 Task: Look for space in Chapecó, Brazil from 7th July, 2023 to 15th July, 2023 for 6 adults in price range Rs.15000 to Rs.20000. Place can be entire place with 3 bedrooms having 3 beds and 3 bathrooms. Property type can be house, flat, guest house. Booking option can be shelf check-in. Required host language is Spanish.
Action: Mouse moved to (403, 49)
Screenshot: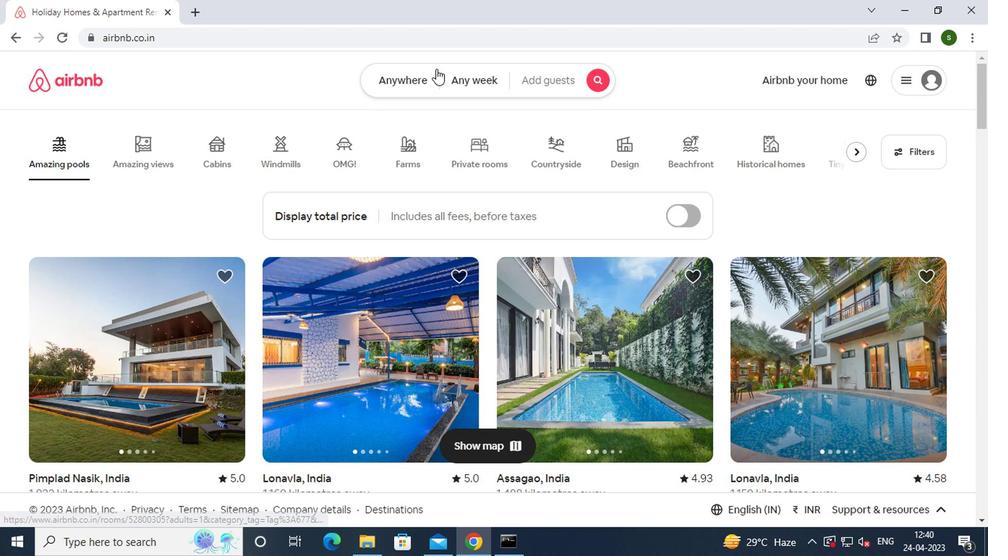 
Action: Mouse pressed left at (403, 49)
Screenshot: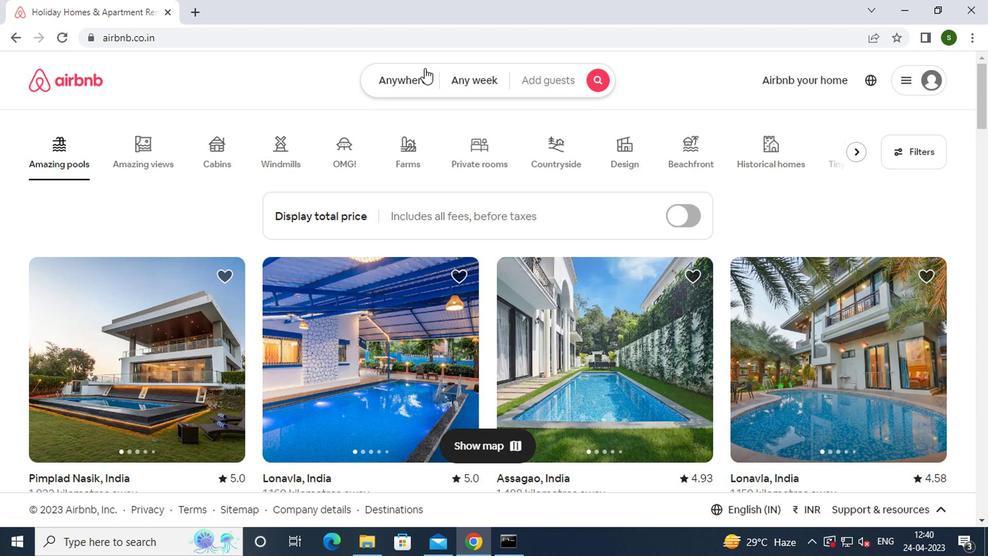 
Action: Mouse moved to (245, 118)
Screenshot: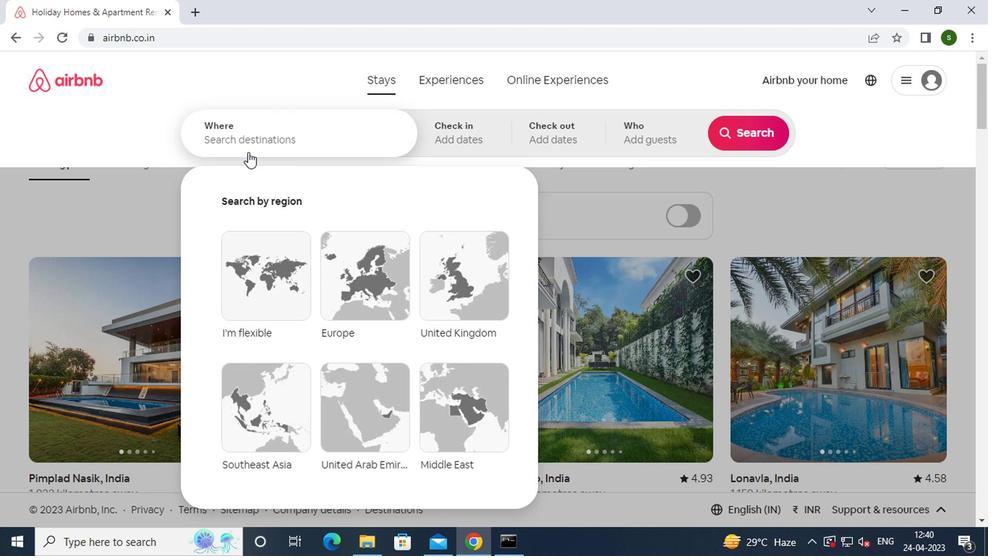 
Action: Mouse pressed left at (245, 118)
Screenshot: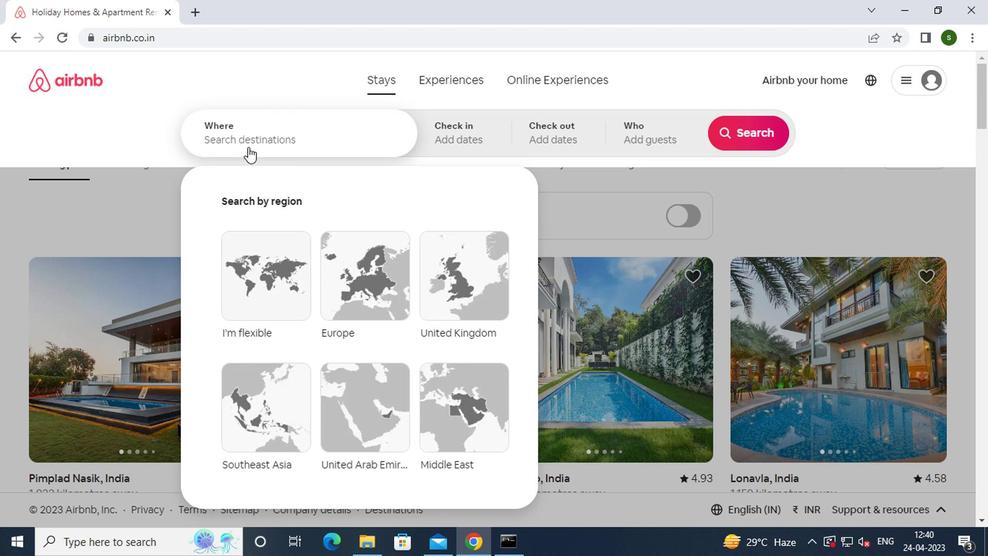 
Action: Key pressed c<Key.caps_lock>hapeco,<Key.space><Key.caps_lock>b<Key.caps_lock>razil<Key.enter>
Screenshot: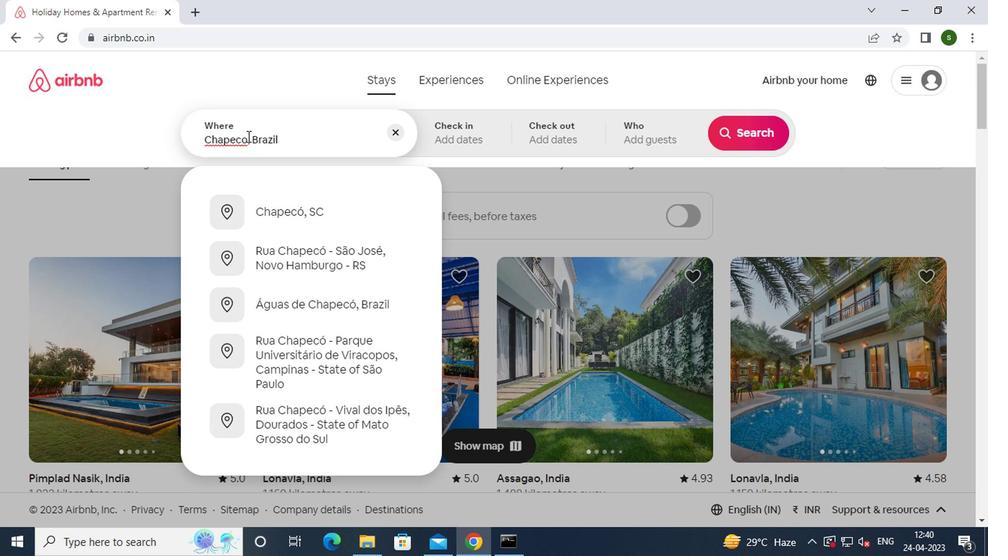 
Action: Mouse moved to (729, 243)
Screenshot: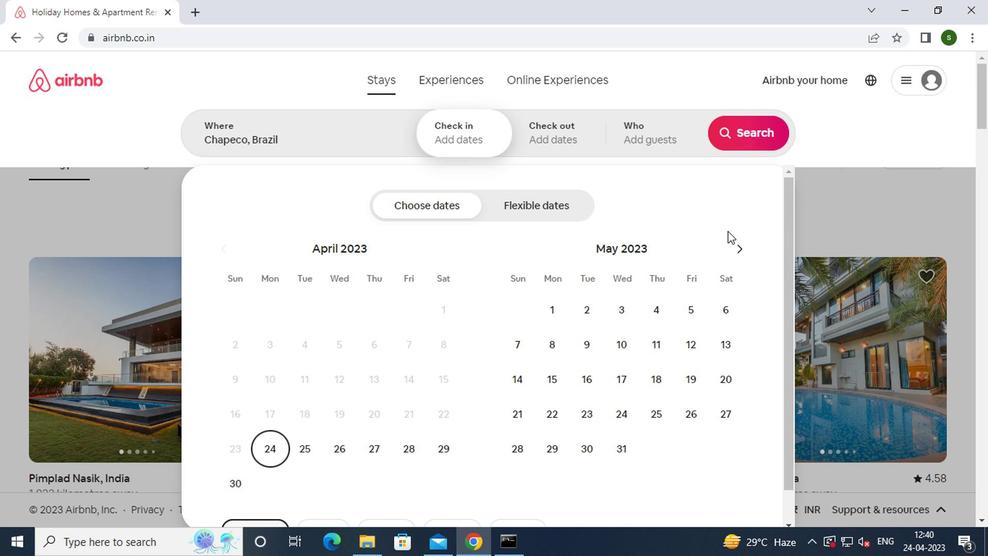 
Action: Mouse pressed left at (729, 243)
Screenshot: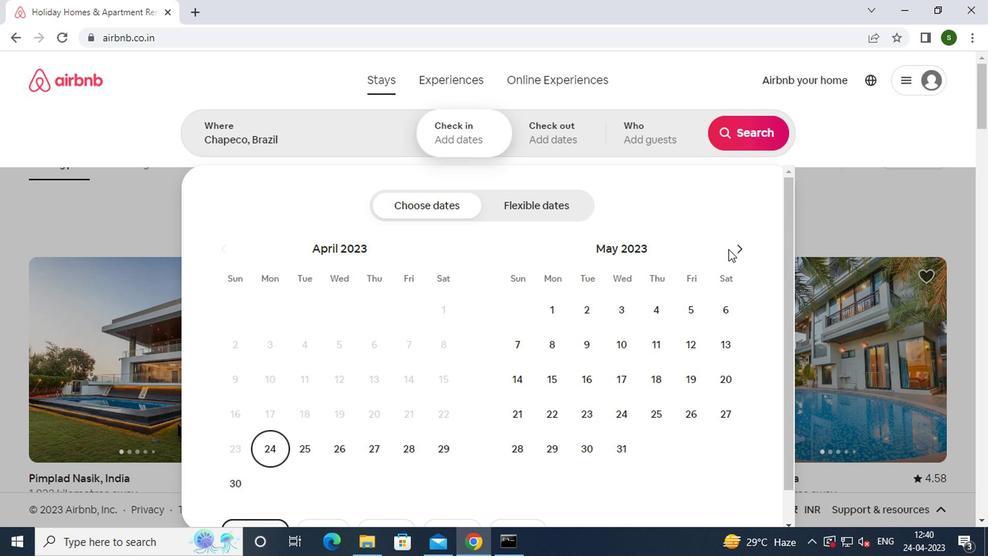 
Action: Mouse moved to (729, 246)
Screenshot: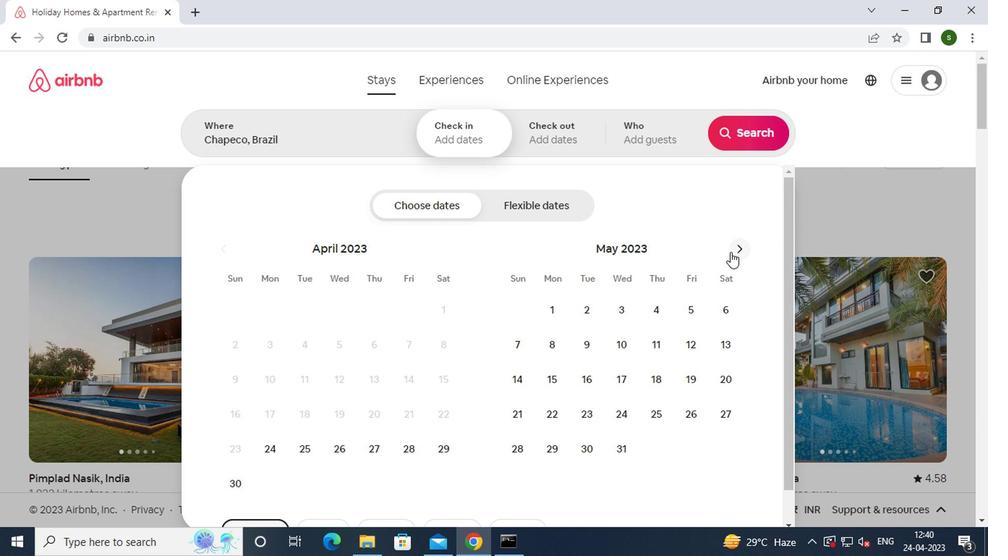 
Action: Mouse pressed left at (729, 246)
Screenshot: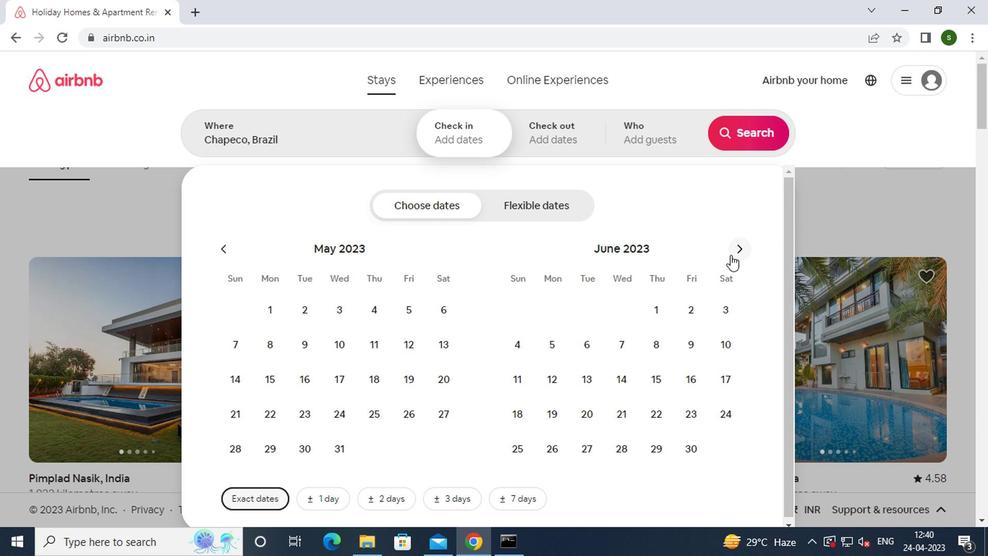 
Action: Mouse moved to (688, 343)
Screenshot: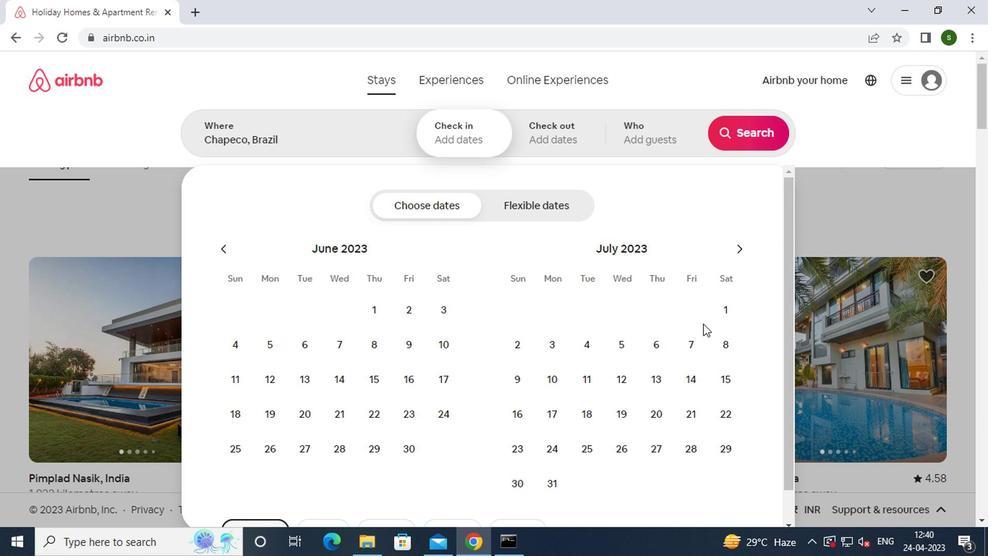
Action: Mouse pressed left at (688, 343)
Screenshot: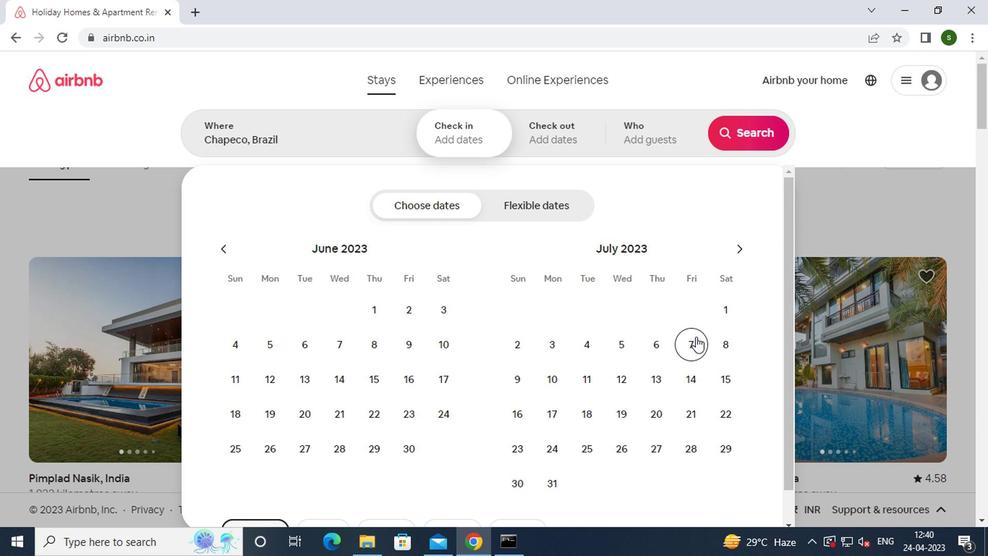 
Action: Mouse moved to (724, 389)
Screenshot: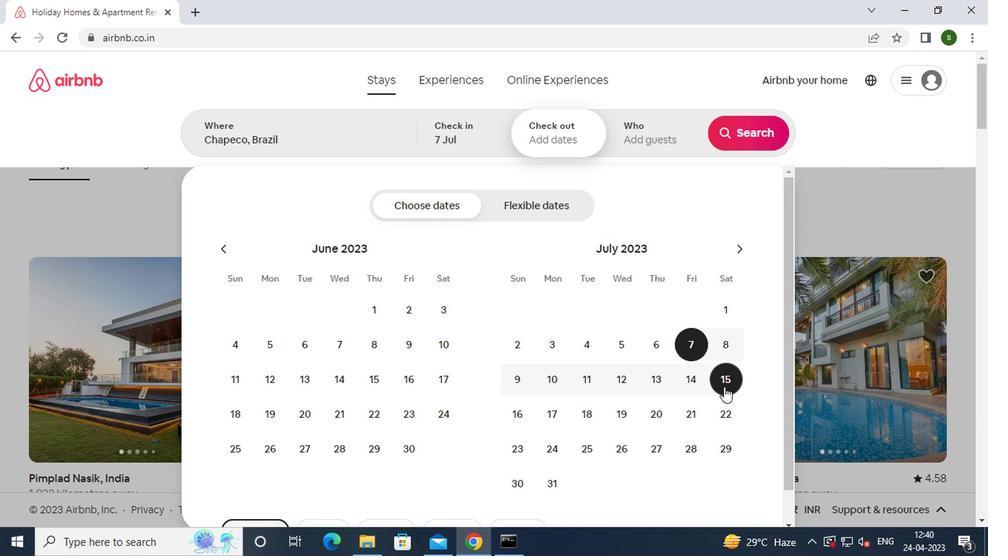 
Action: Mouse pressed left at (724, 389)
Screenshot: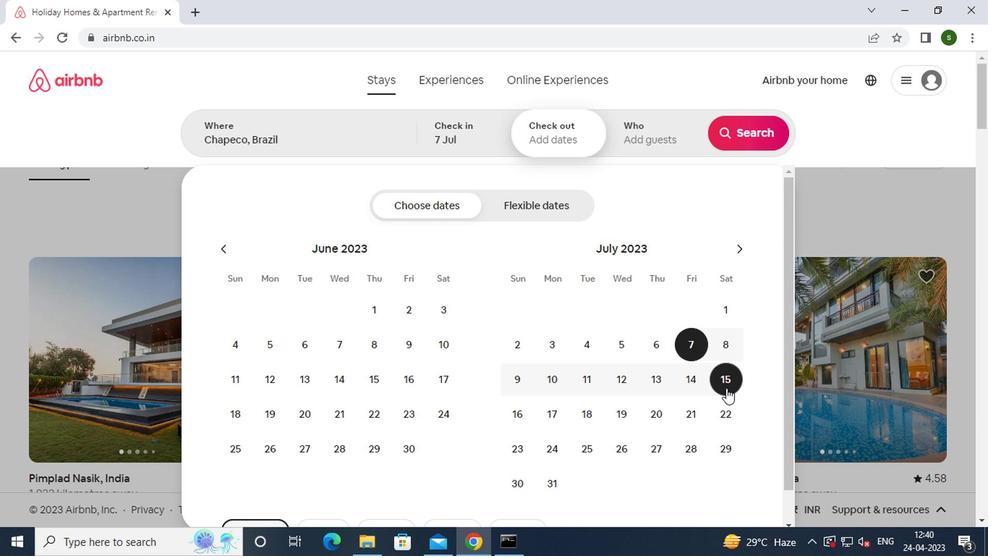 
Action: Mouse moved to (645, 116)
Screenshot: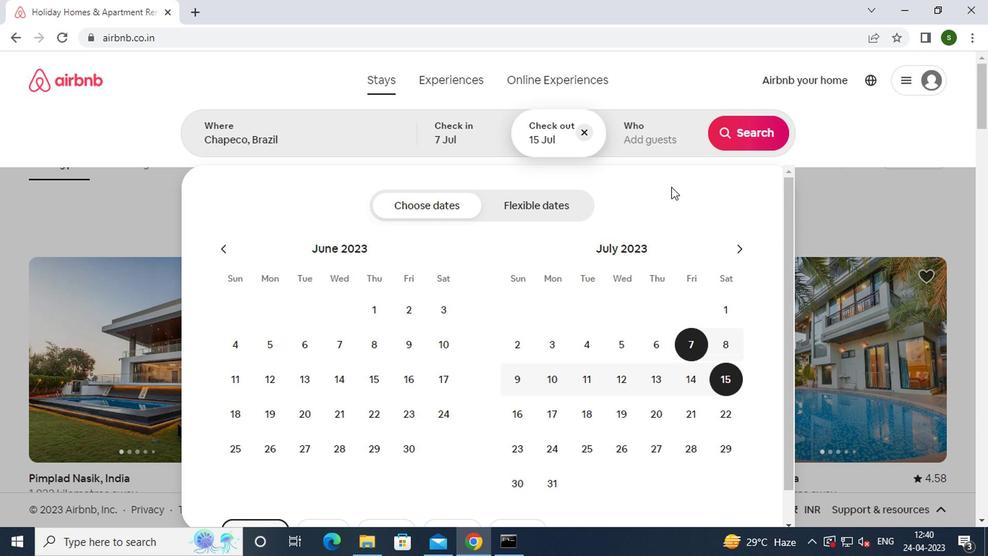 
Action: Mouse pressed left at (645, 116)
Screenshot: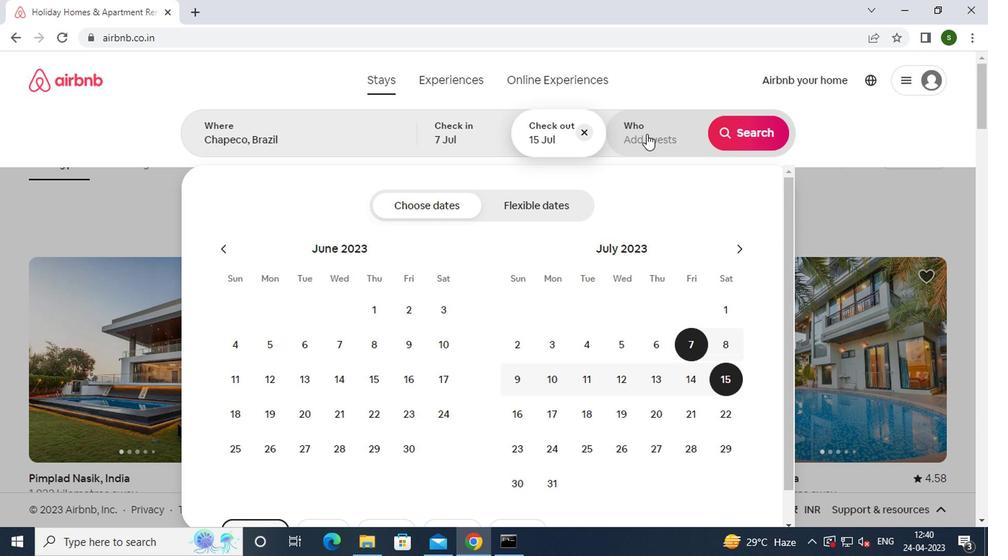 
Action: Mouse moved to (748, 190)
Screenshot: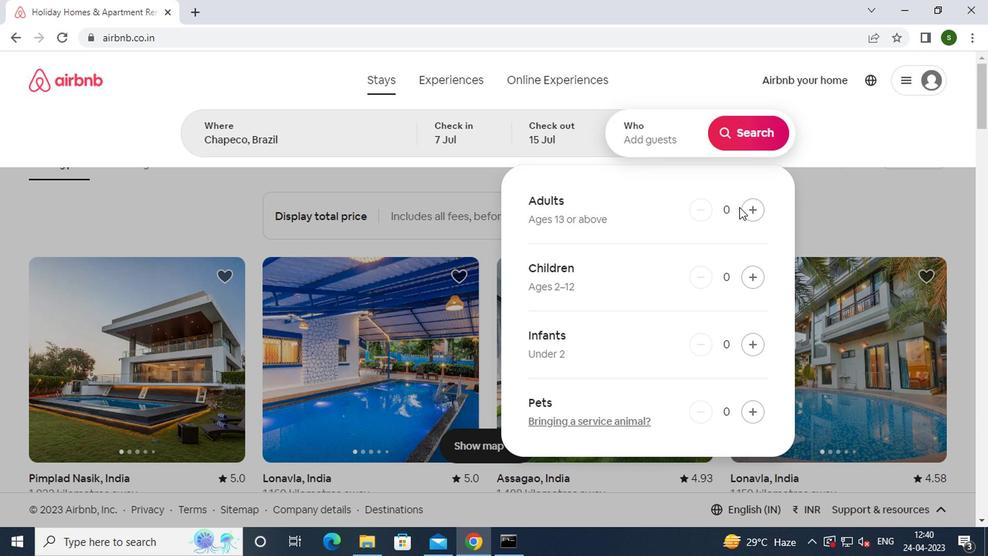 
Action: Mouse pressed left at (748, 190)
Screenshot: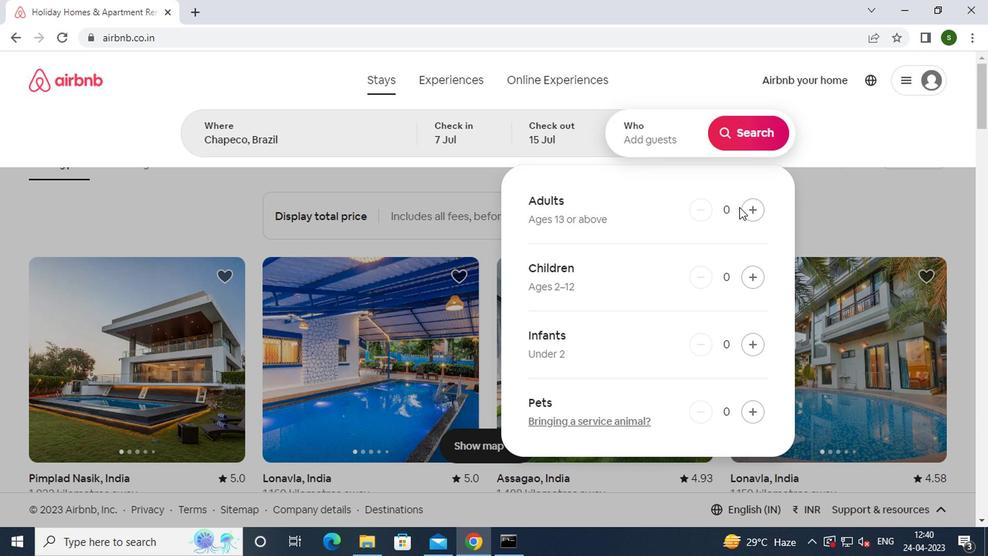 
Action: Mouse pressed left at (748, 190)
Screenshot: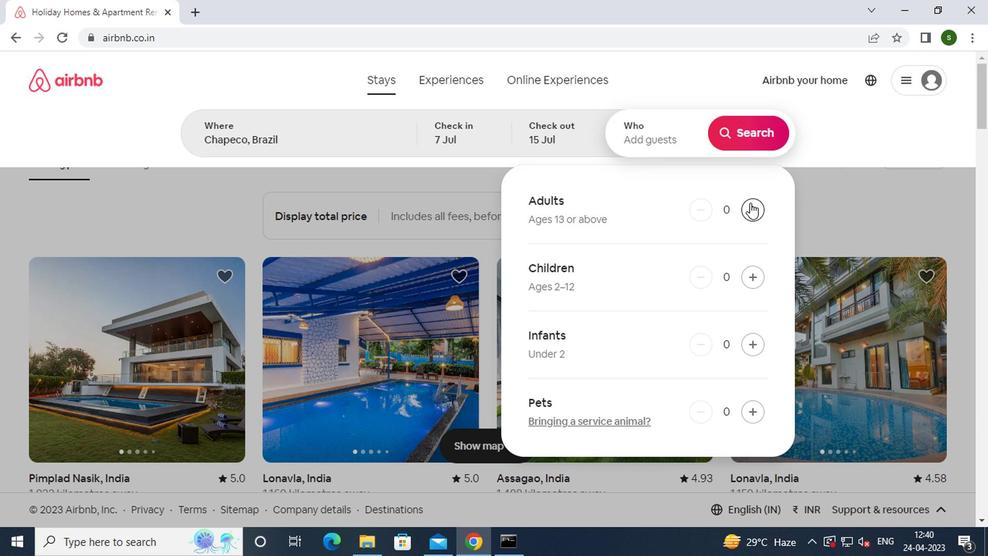 
Action: Mouse pressed left at (748, 190)
Screenshot: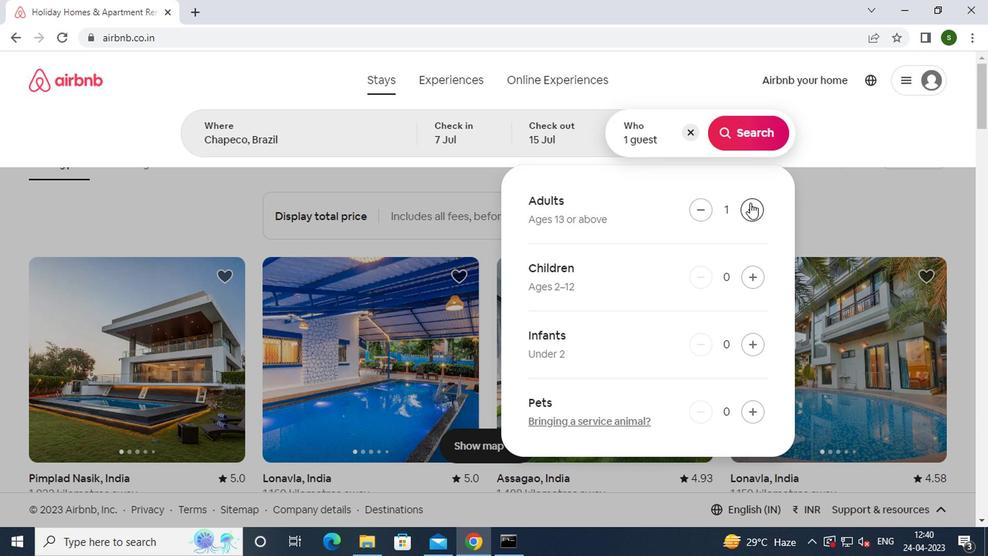
Action: Mouse pressed left at (748, 190)
Screenshot: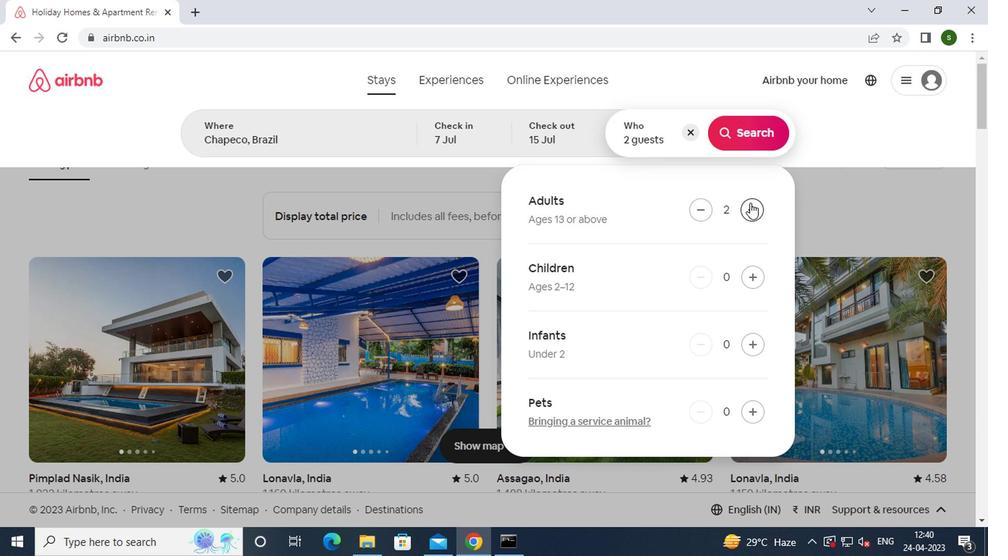 
Action: Mouse pressed left at (748, 190)
Screenshot: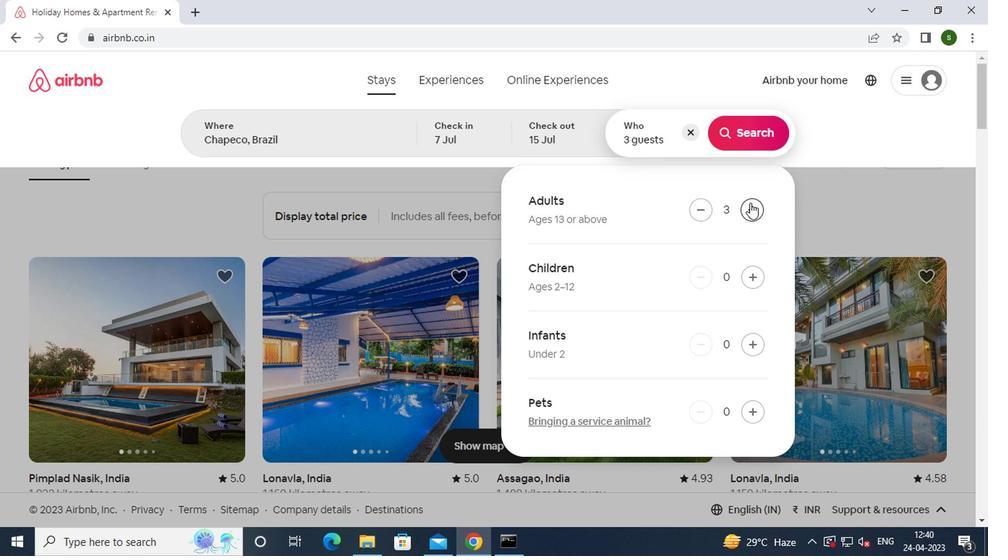 
Action: Mouse pressed left at (748, 190)
Screenshot: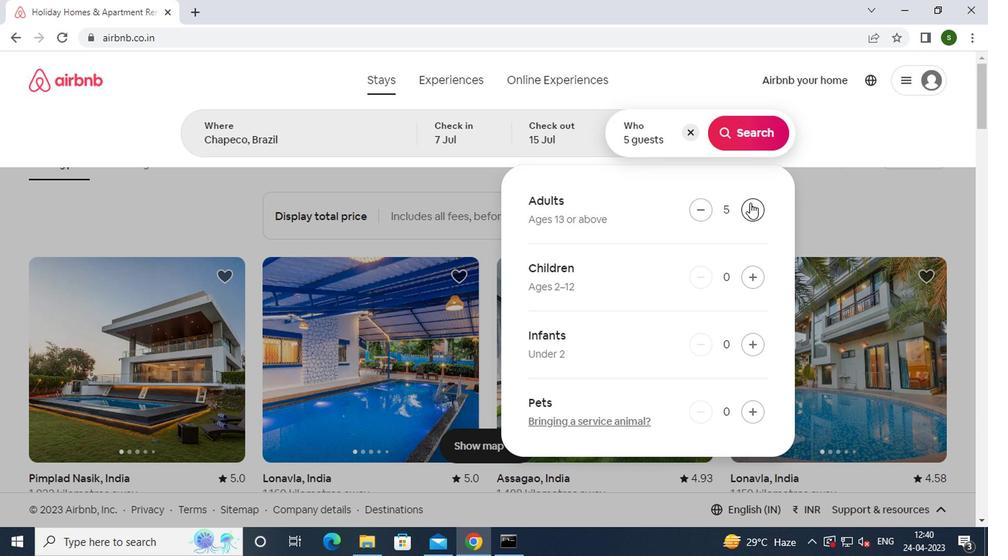 
Action: Mouse moved to (744, 117)
Screenshot: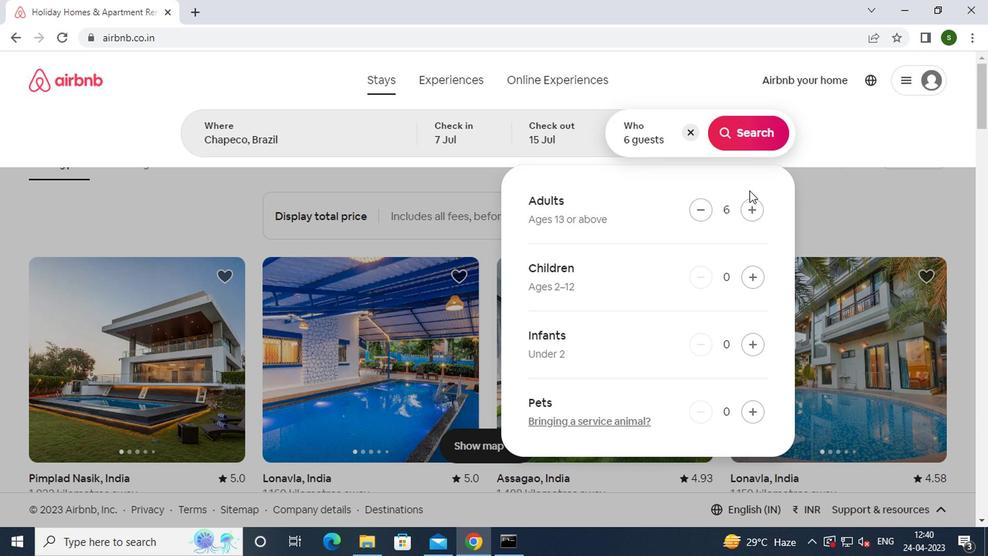 
Action: Mouse pressed left at (744, 117)
Screenshot: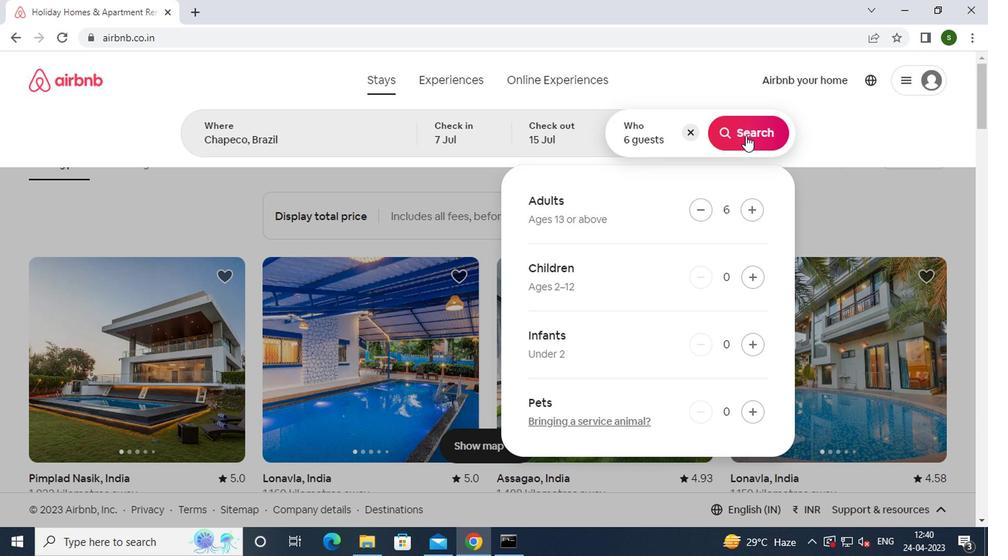 
Action: Mouse moved to (908, 110)
Screenshot: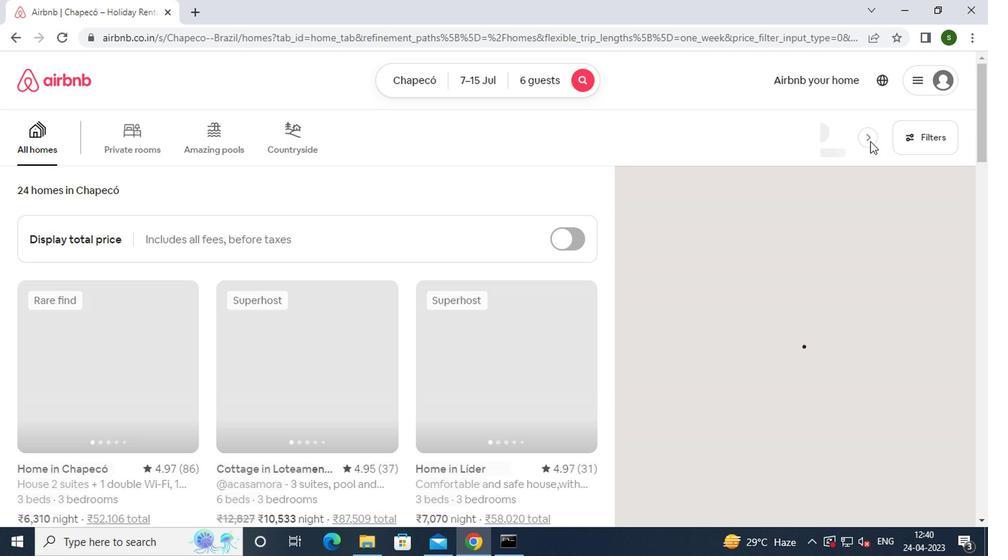 
Action: Mouse pressed left at (908, 110)
Screenshot: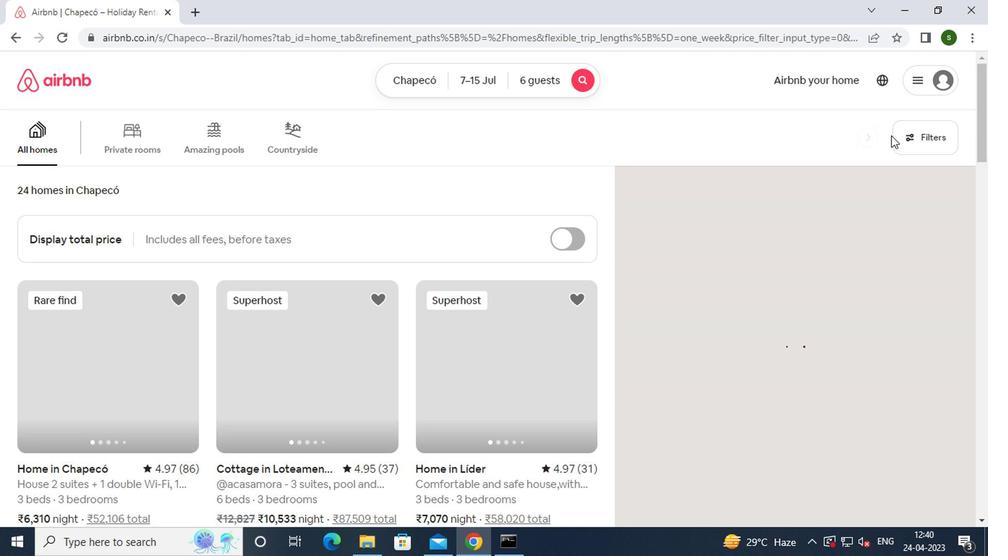 
Action: Mouse moved to (313, 310)
Screenshot: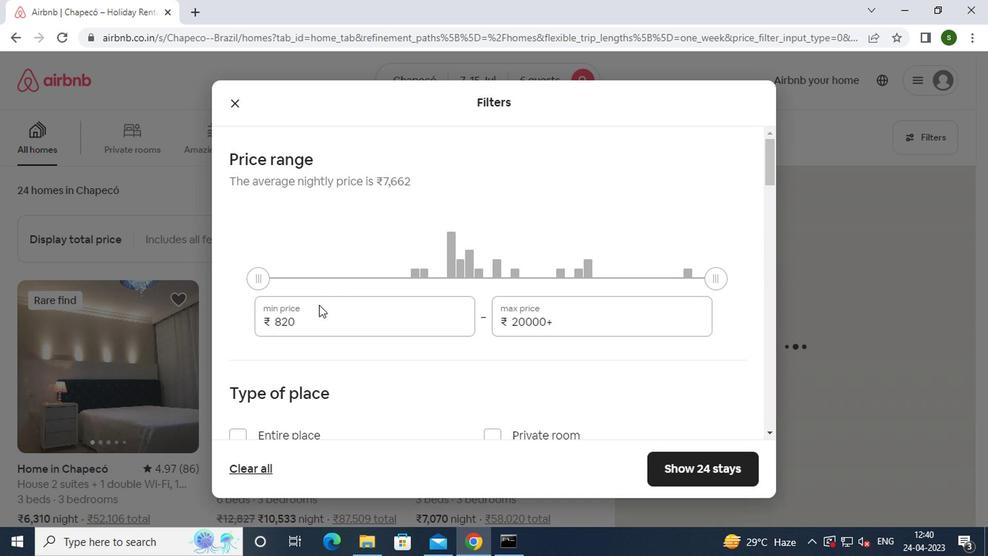 
Action: Mouse pressed left at (313, 310)
Screenshot: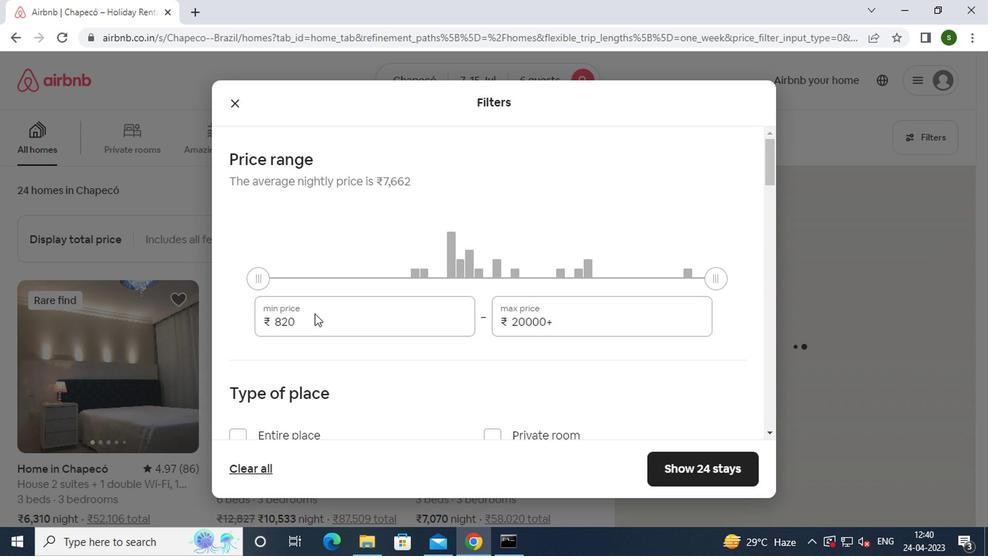 
Action: Key pressed <Key.backspace><Key.backspace><Key.backspace><Key.backspace><Key.backspace><Key.backspace><Key.backspace><Key.backspace>15000
Screenshot: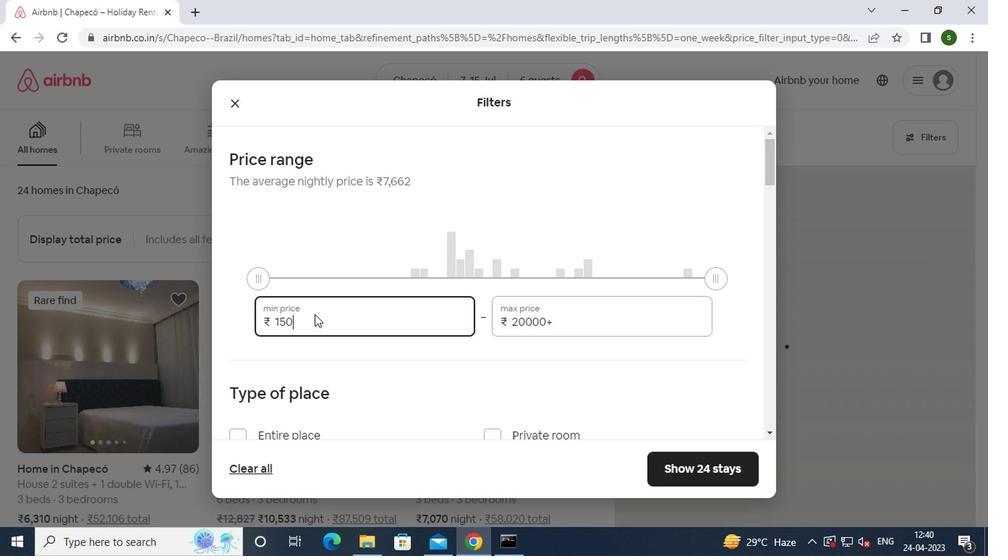 
Action: Mouse moved to (584, 316)
Screenshot: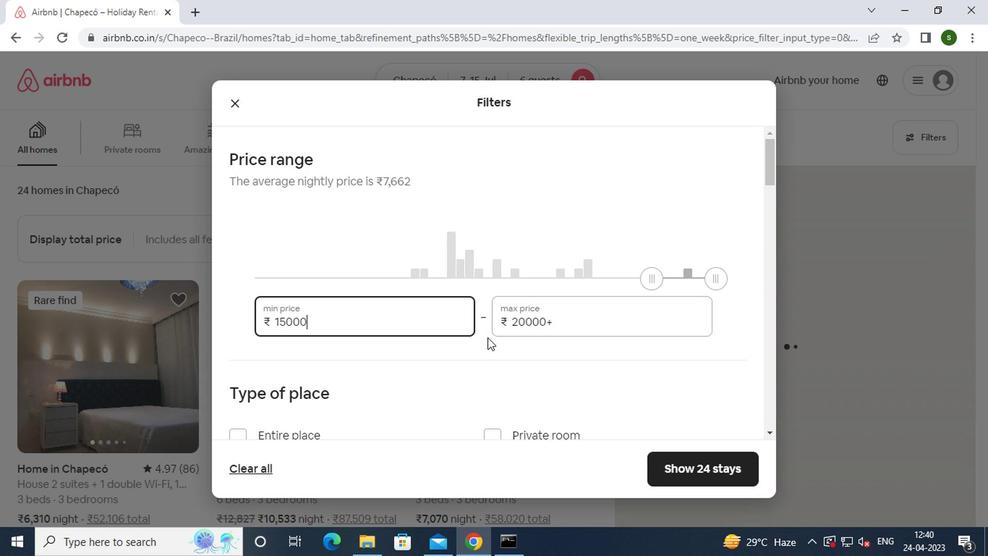 
Action: Mouse pressed left at (584, 316)
Screenshot: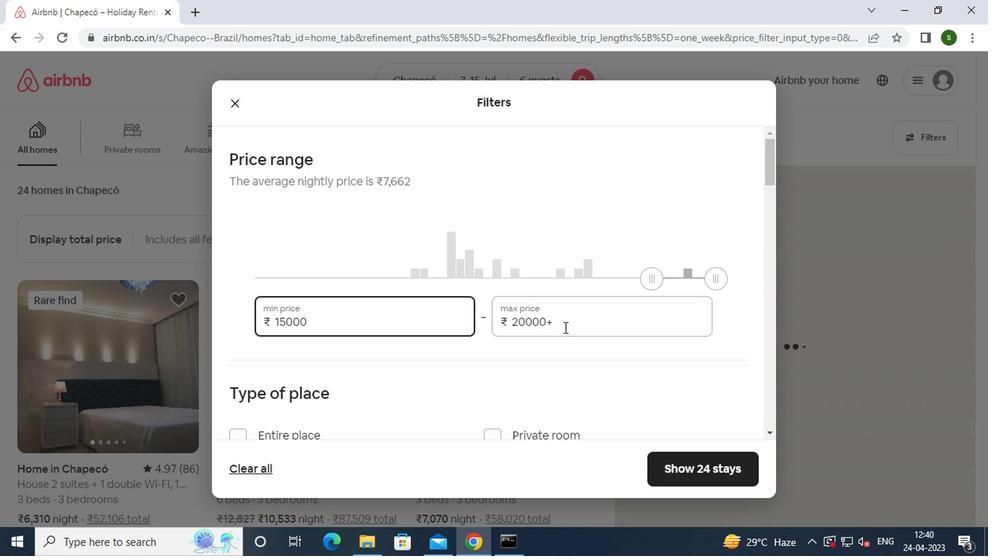
Action: Key pressed <Key.backspace><Key.backspace><Key.backspace><Key.backspace><Key.backspace><Key.backspace><Key.backspace><Key.backspace><Key.backspace><Key.backspace><Key.backspace><Key.backspace><Key.backspace>20000
Screenshot: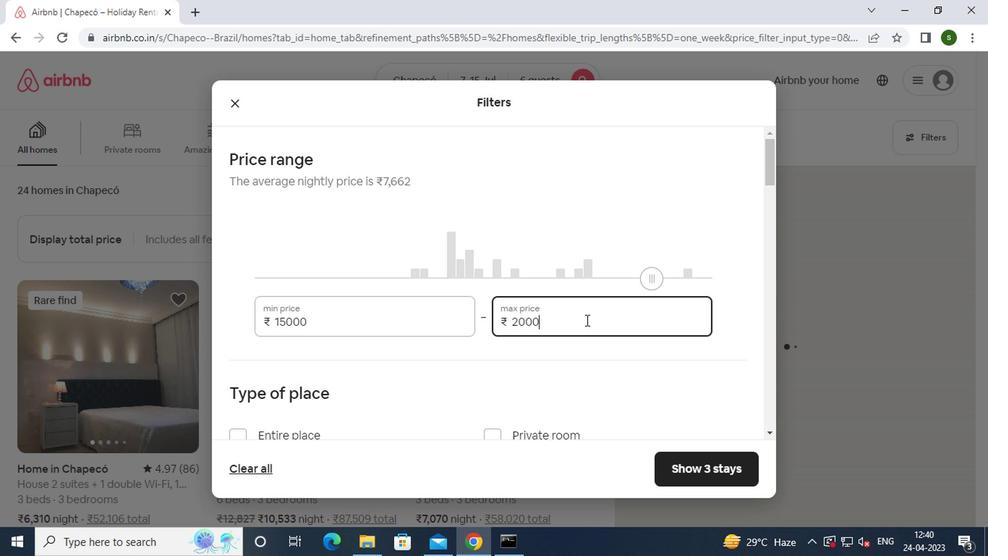 
Action: Mouse moved to (451, 367)
Screenshot: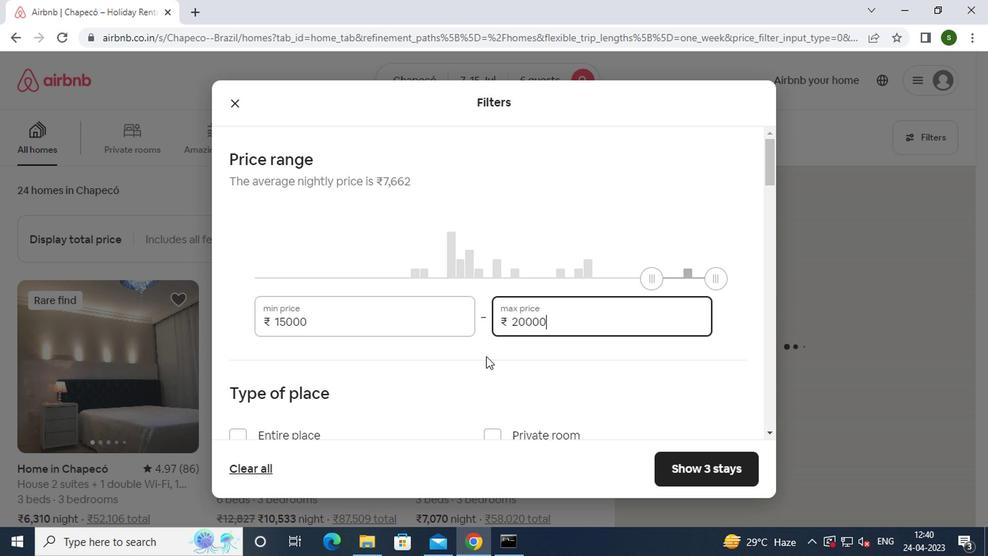 
Action: Mouse scrolled (451, 366) with delta (0, 0)
Screenshot: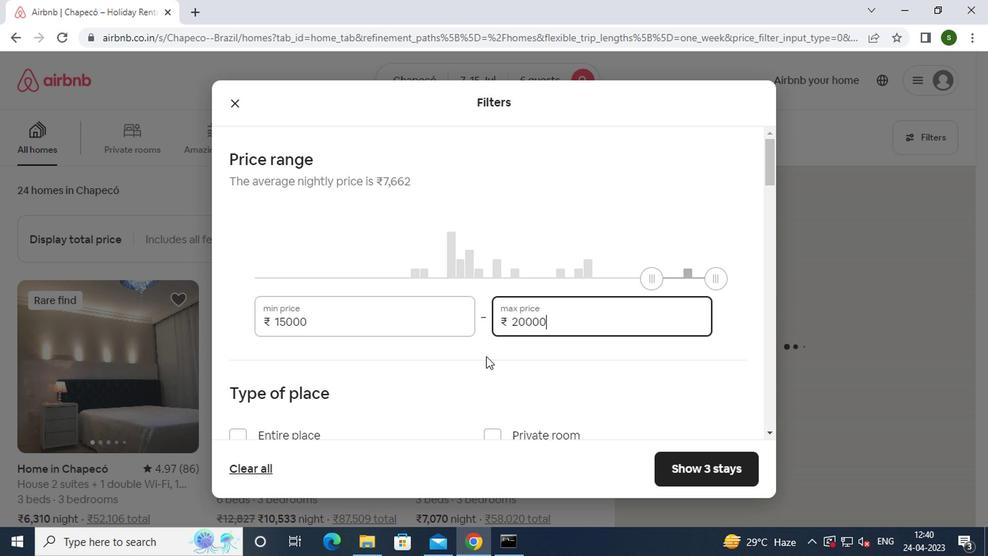 
Action: Mouse scrolled (451, 366) with delta (0, 0)
Screenshot: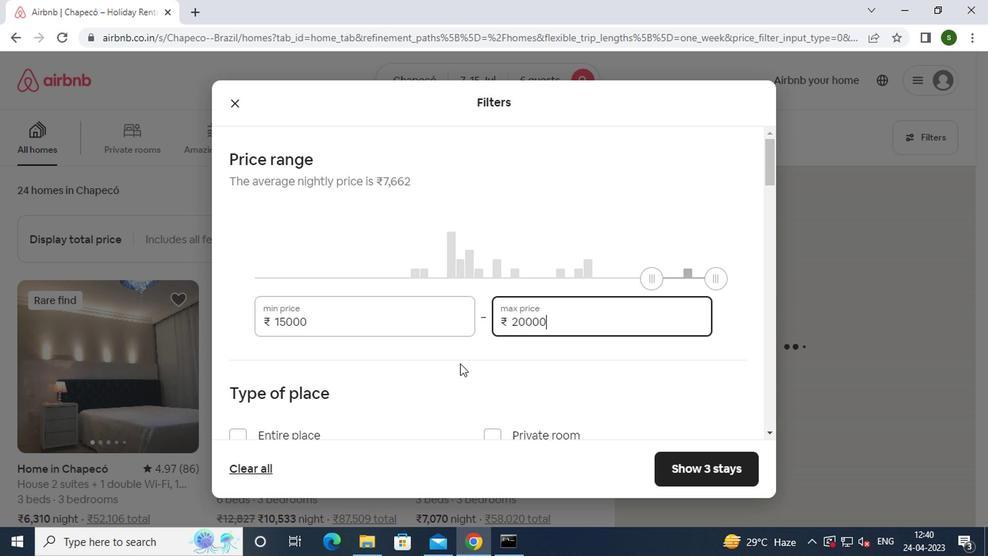 
Action: Mouse moved to (277, 289)
Screenshot: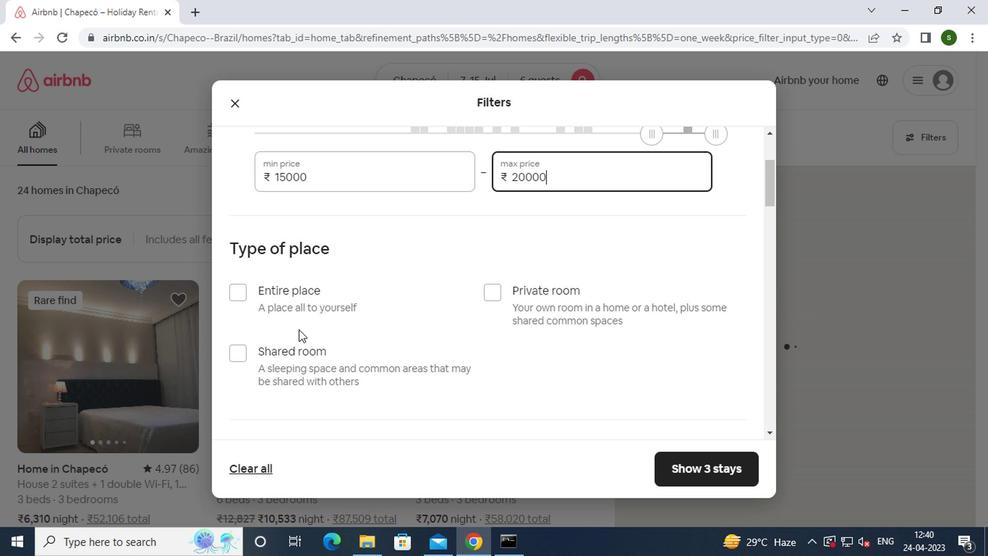 
Action: Mouse pressed left at (277, 289)
Screenshot: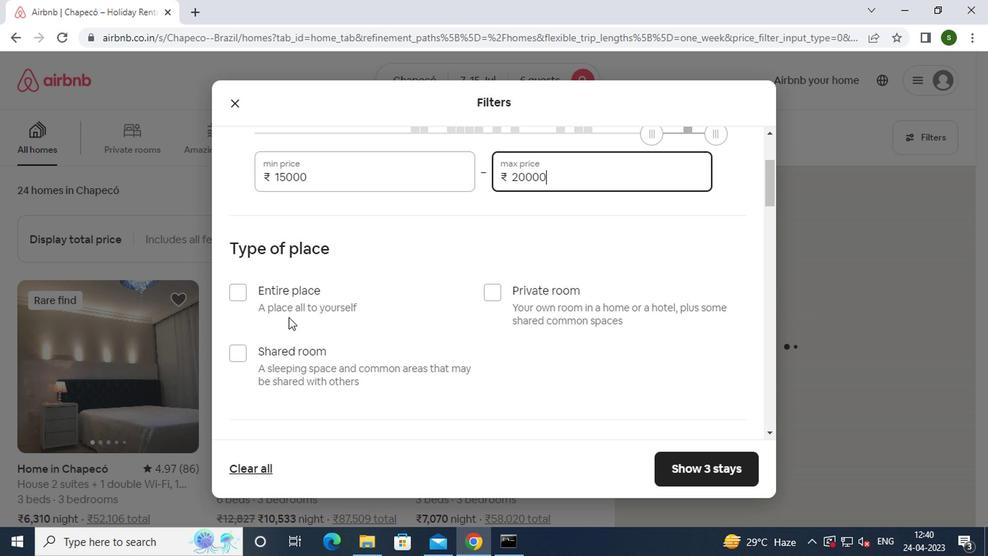 
Action: Mouse moved to (384, 316)
Screenshot: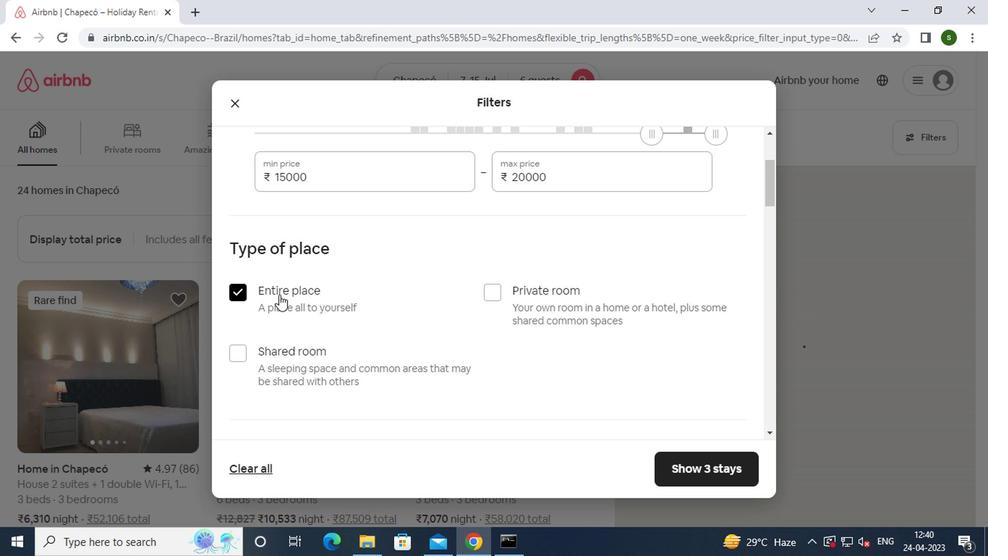
Action: Mouse scrolled (384, 315) with delta (0, -1)
Screenshot: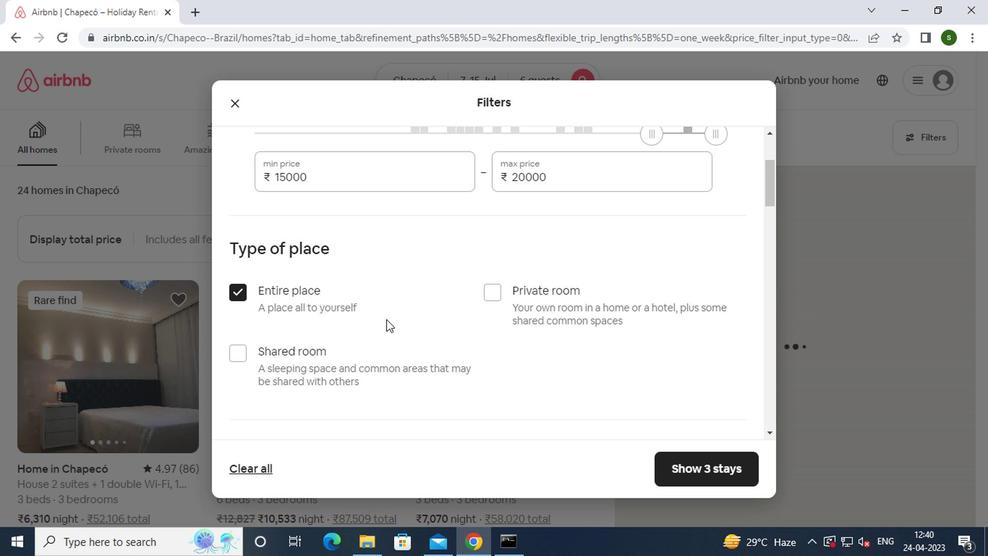 
Action: Mouse scrolled (384, 315) with delta (0, -1)
Screenshot: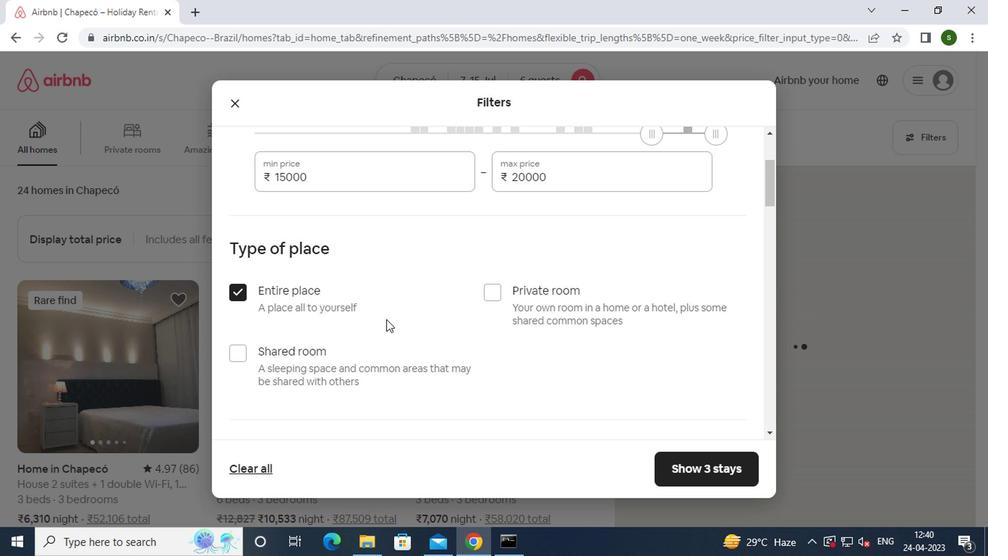 
Action: Mouse scrolled (384, 315) with delta (0, -1)
Screenshot: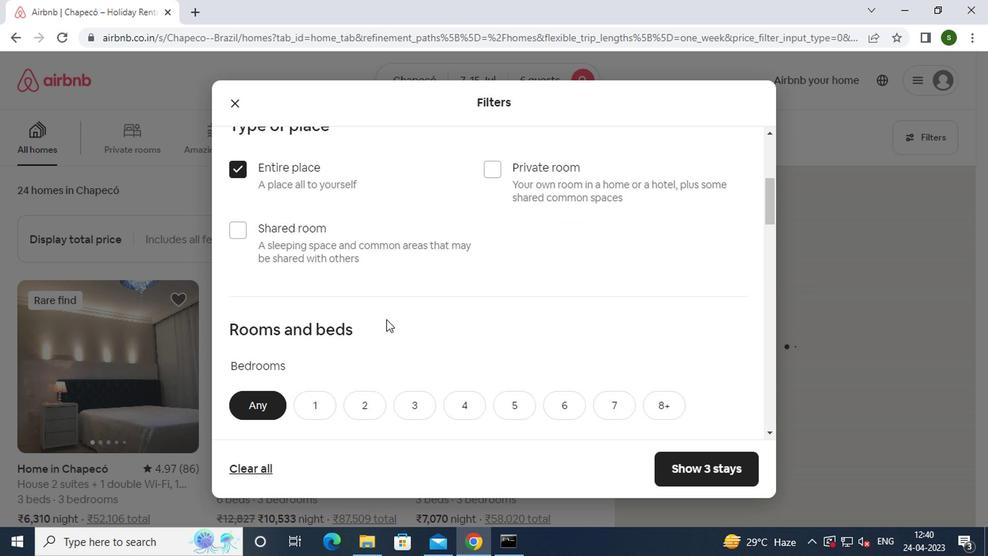 
Action: Mouse moved to (412, 316)
Screenshot: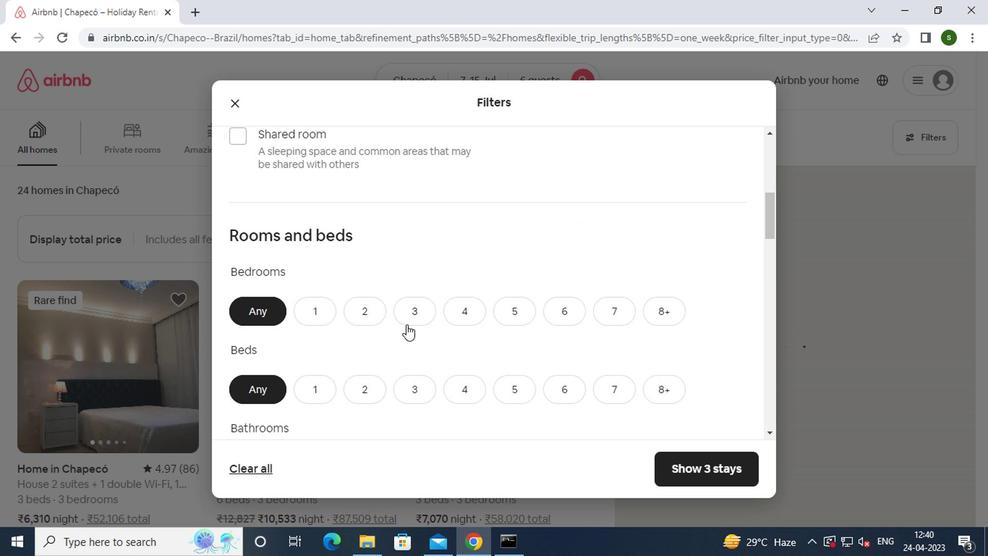 
Action: Mouse pressed left at (412, 316)
Screenshot: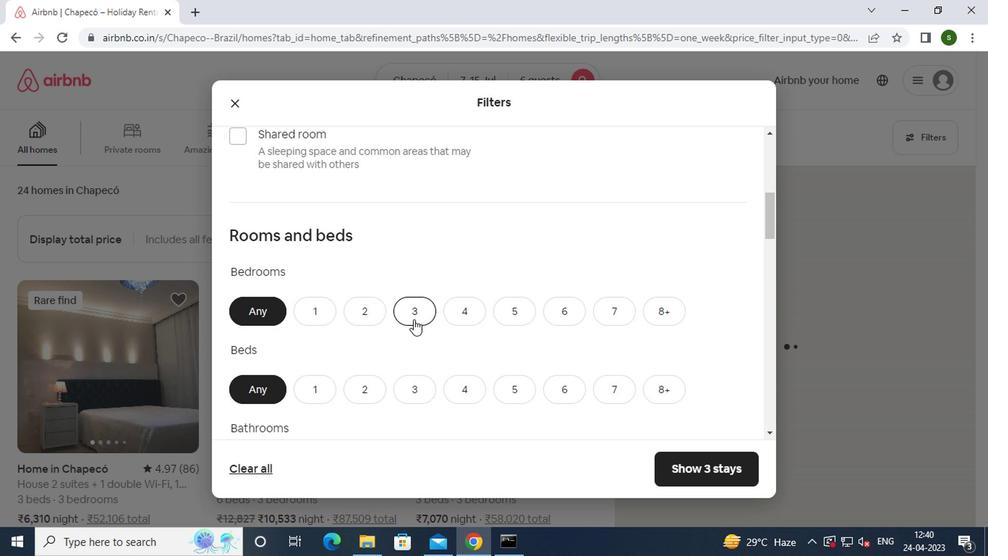 
Action: Mouse moved to (408, 387)
Screenshot: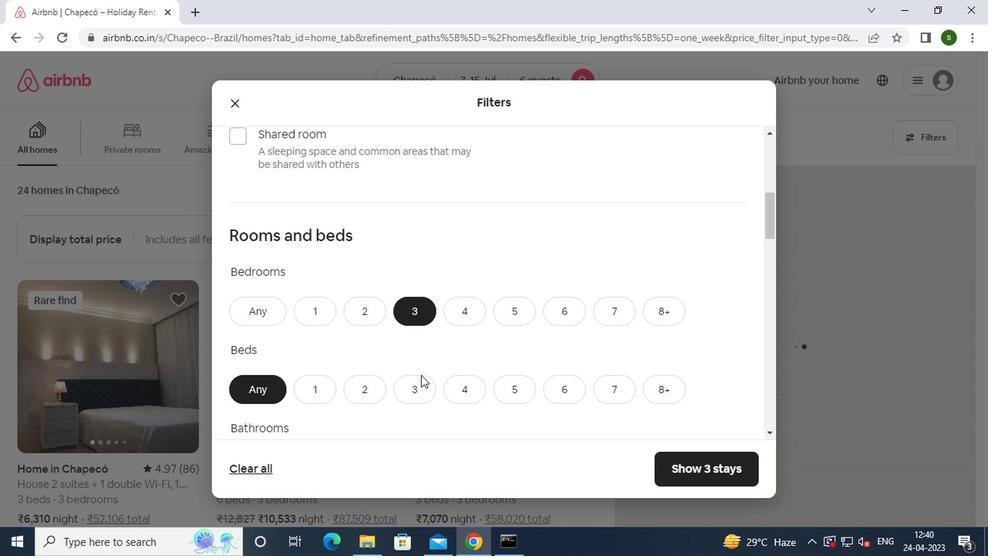 
Action: Mouse pressed left at (408, 387)
Screenshot: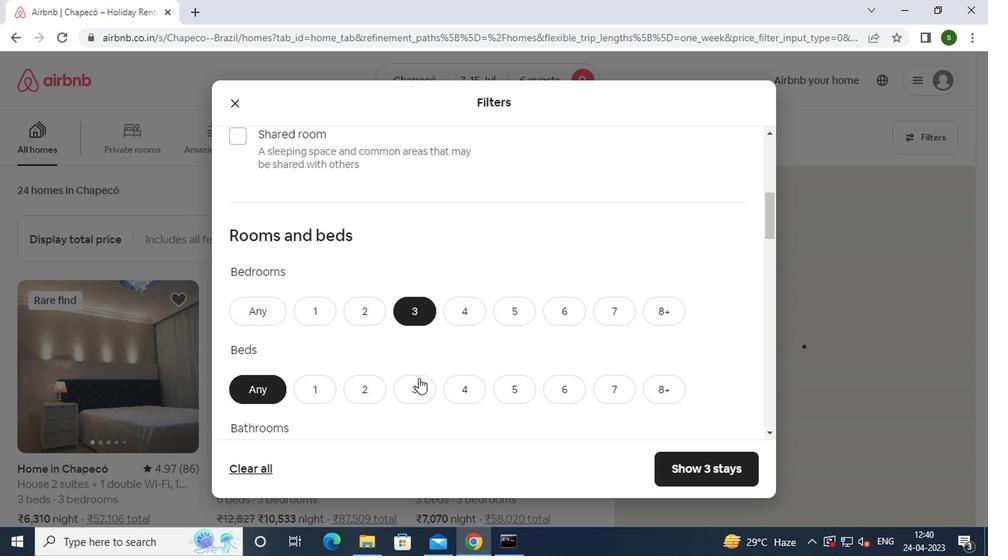 
Action: Mouse moved to (410, 375)
Screenshot: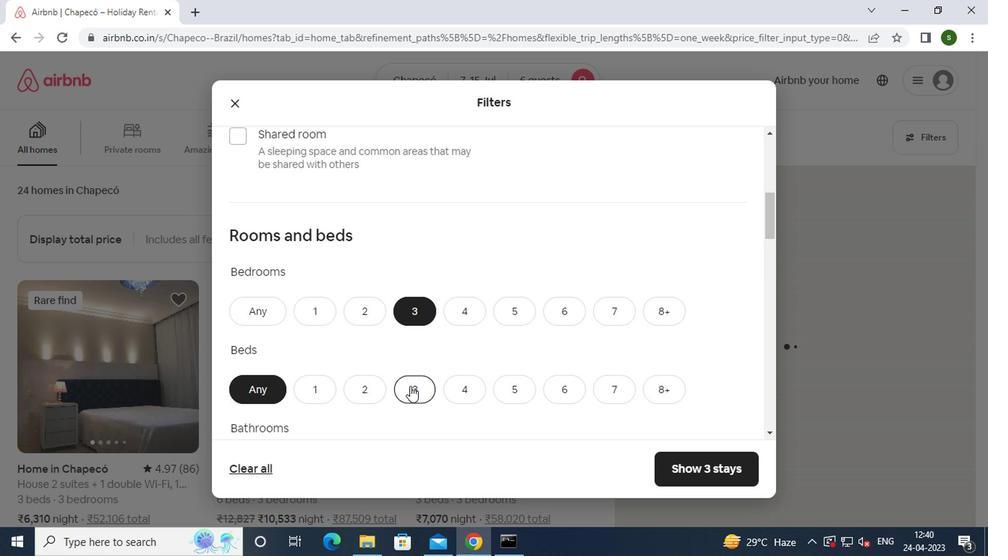 
Action: Mouse scrolled (410, 374) with delta (0, -1)
Screenshot: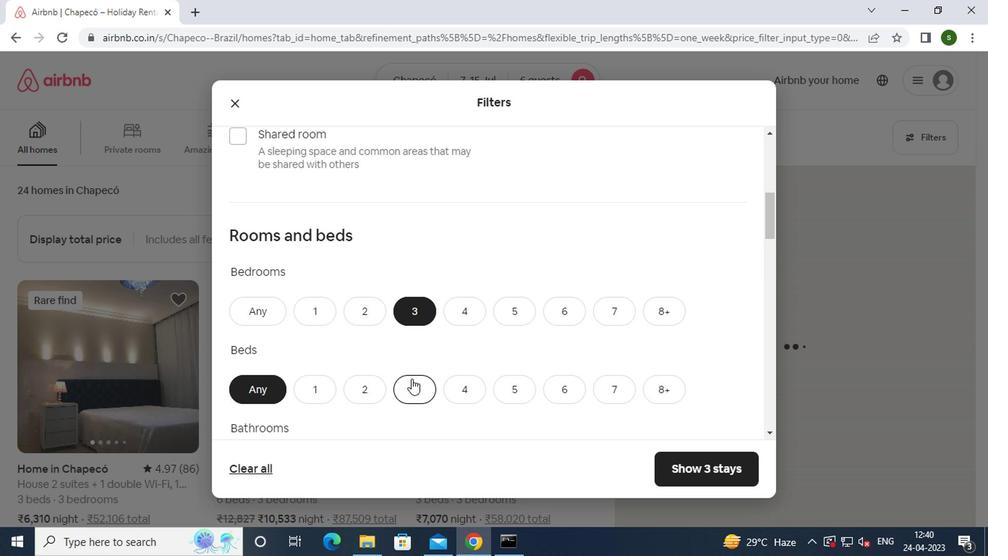 
Action: Mouse scrolled (410, 374) with delta (0, -1)
Screenshot: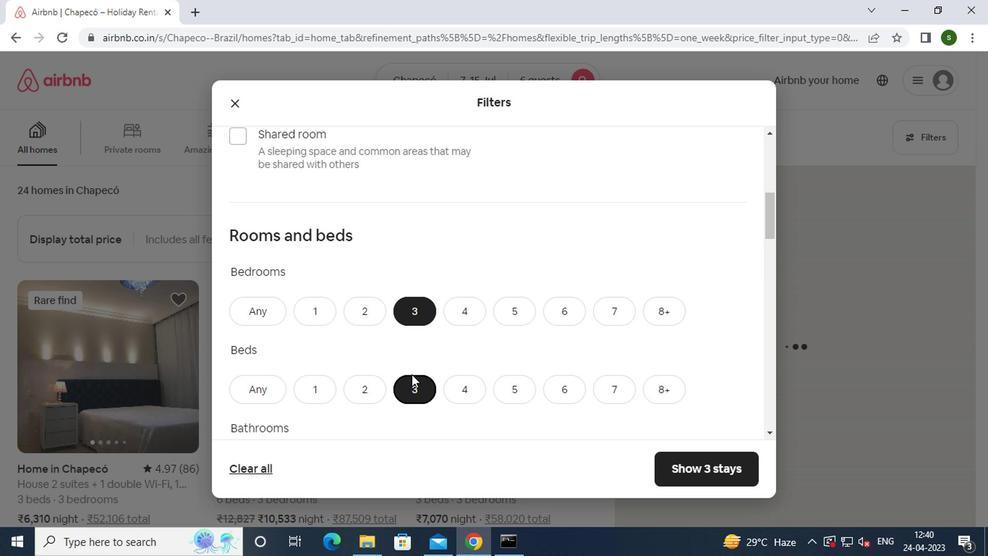 
Action: Mouse moved to (414, 324)
Screenshot: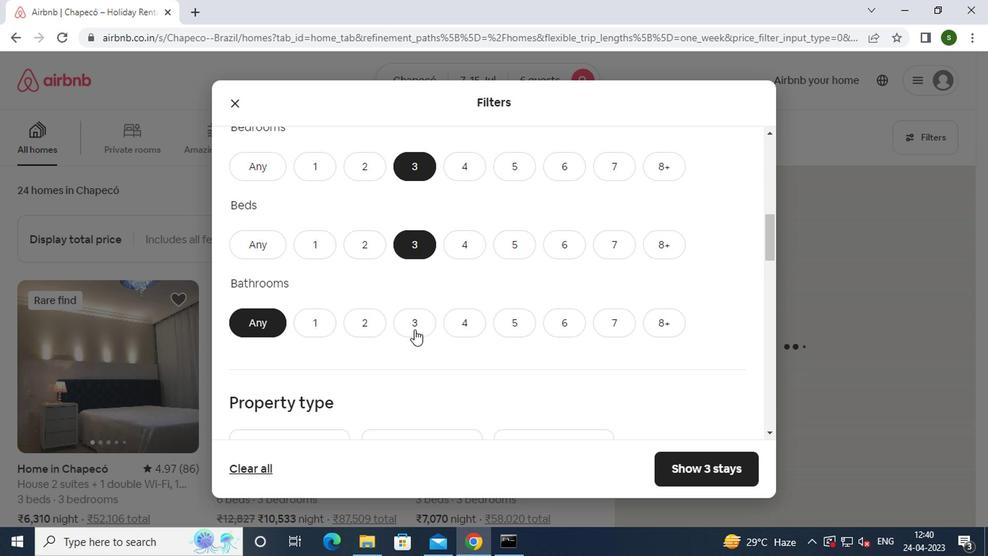 
Action: Mouse pressed left at (414, 324)
Screenshot: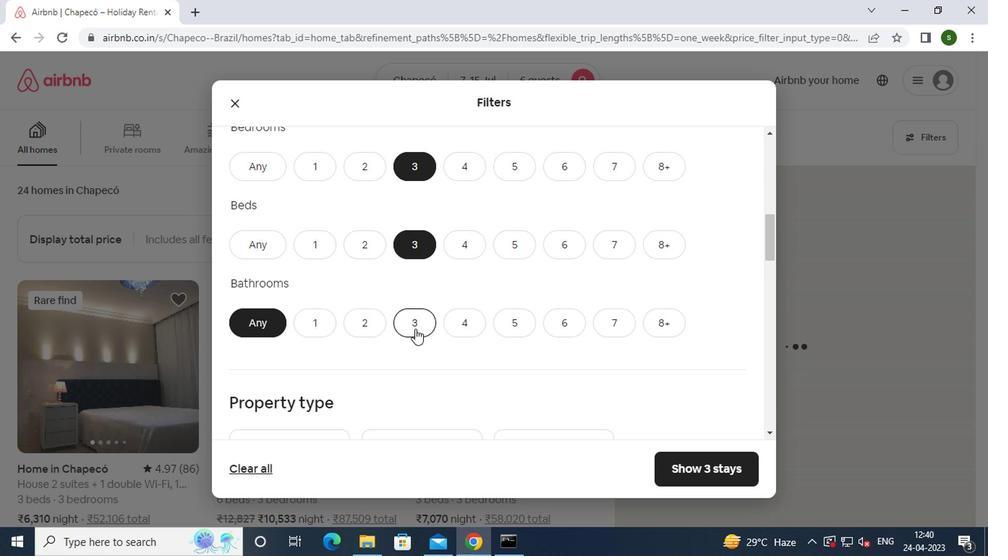 
Action: Mouse scrolled (414, 323) with delta (0, 0)
Screenshot: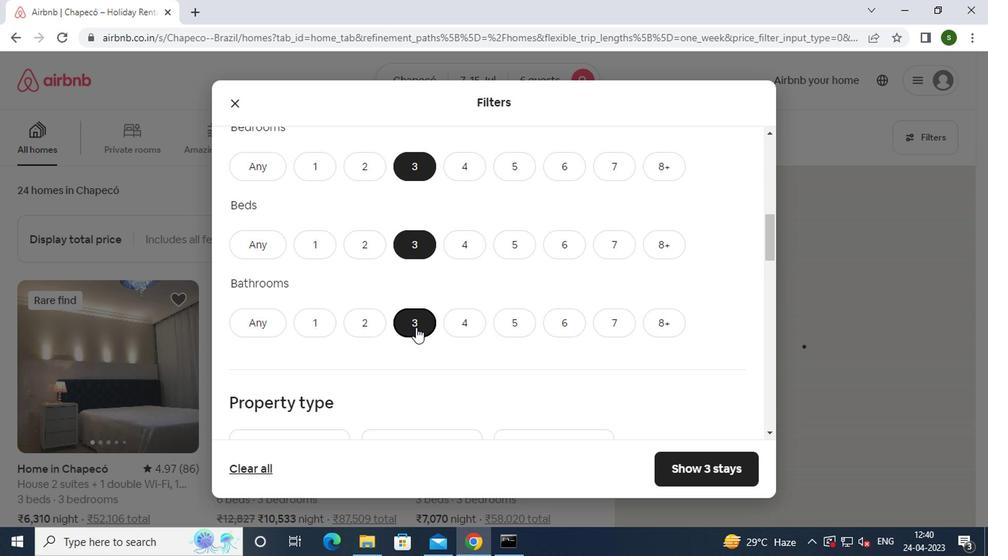 
Action: Mouse scrolled (414, 323) with delta (0, 0)
Screenshot: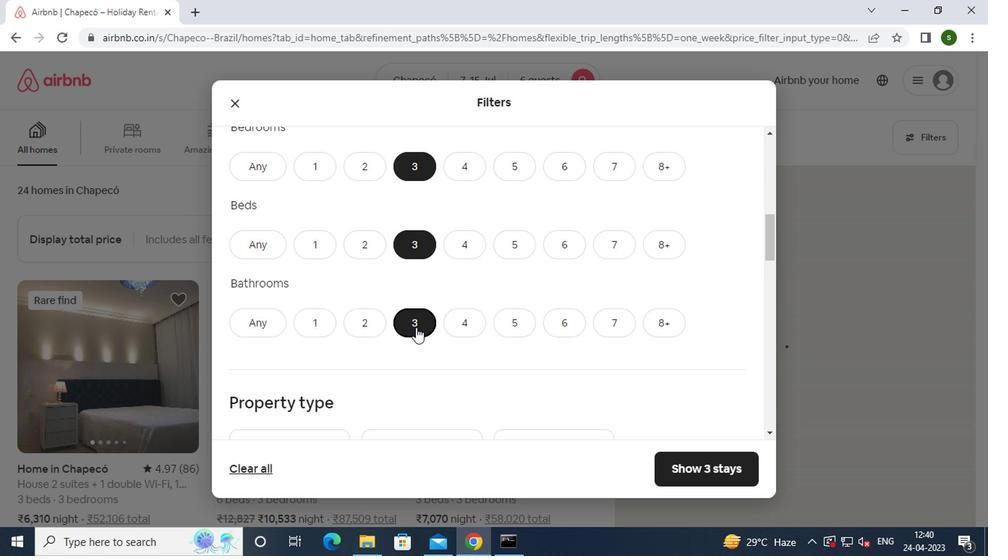 
Action: Mouse scrolled (414, 323) with delta (0, 0)
Screenshot: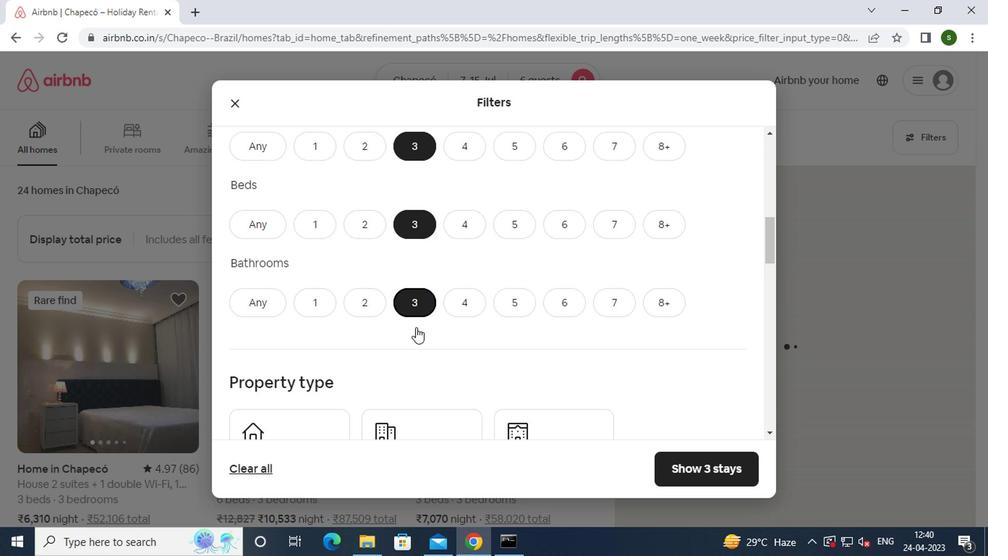 
Action: Mouse moved to (320, 272)
Screenshot: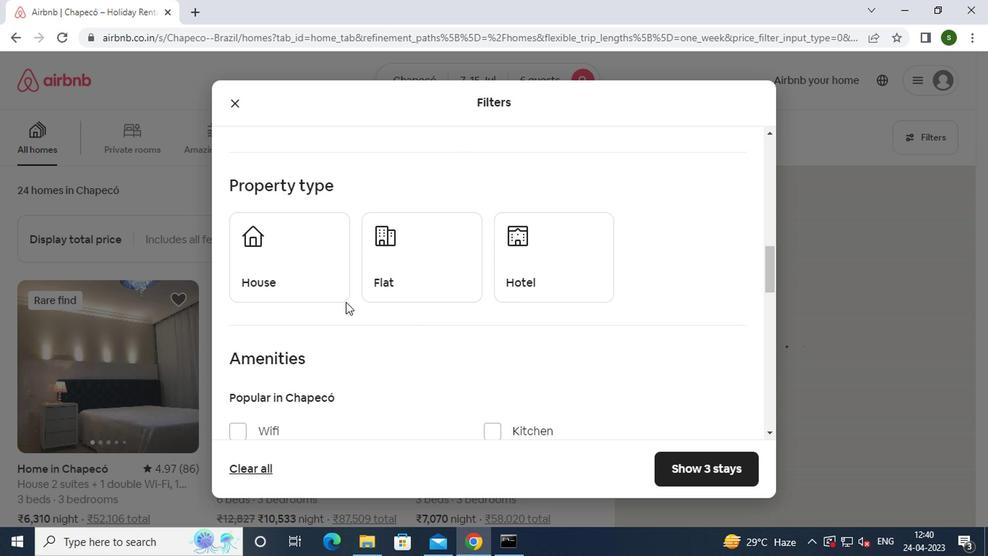 
Action: Mouse pressed left at (320, 272)
Screenshot: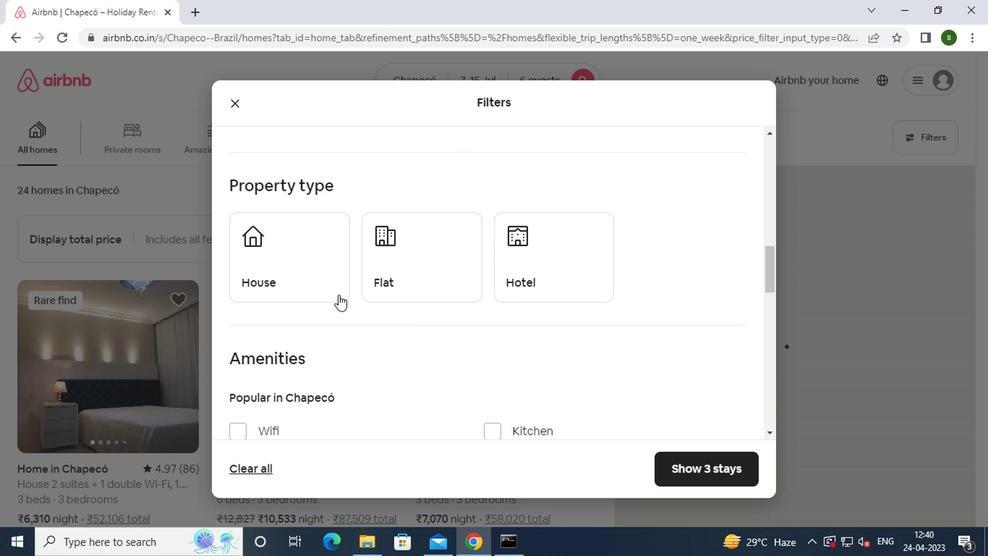 
Action: Mouse moved to (396, 274)
Screenshot: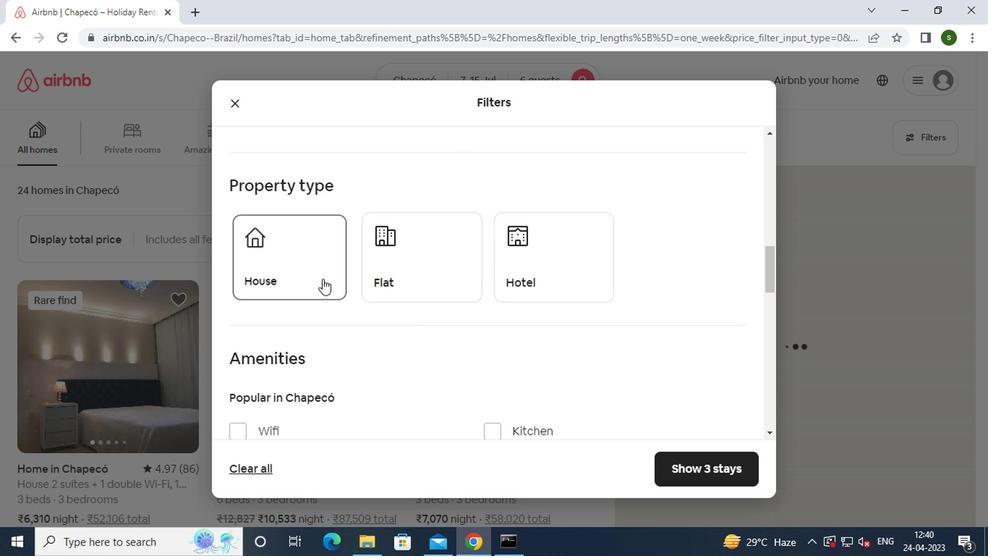 
Action: Mouse pressed left at (396, 274)
Screenshot: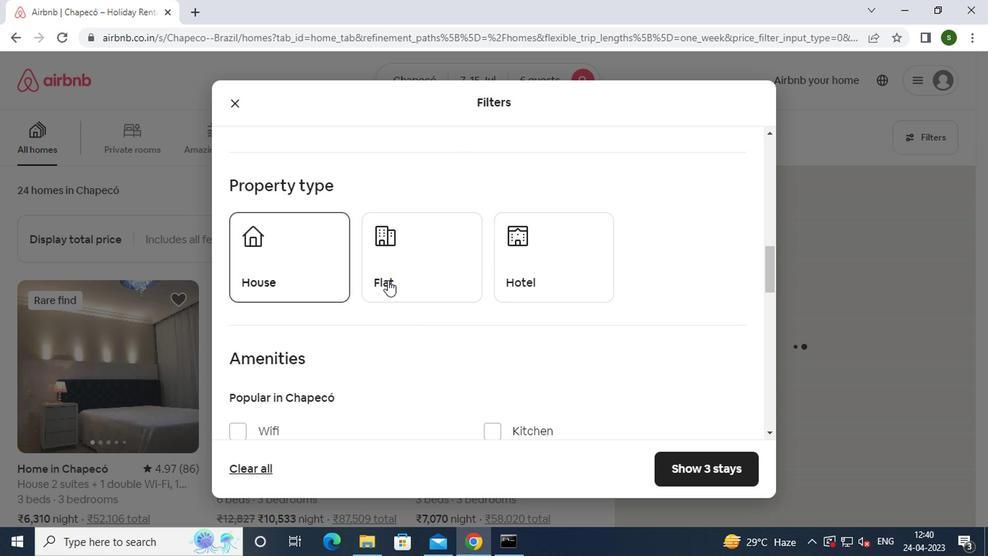 
Action: Mouse moved to (398, 274)
Screenshot: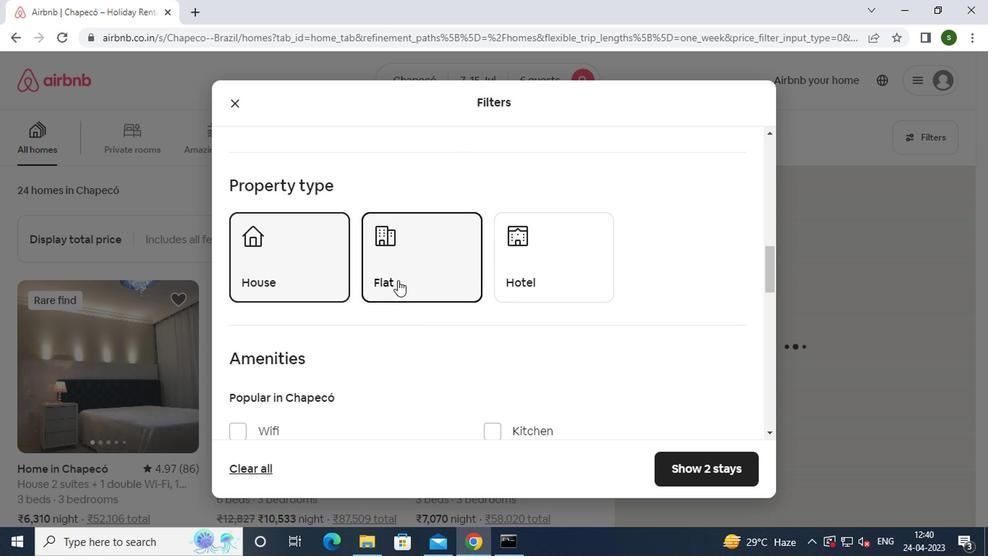
Action: Mouse scrolled (398, 272) with delta (0, -1)
Screenshot: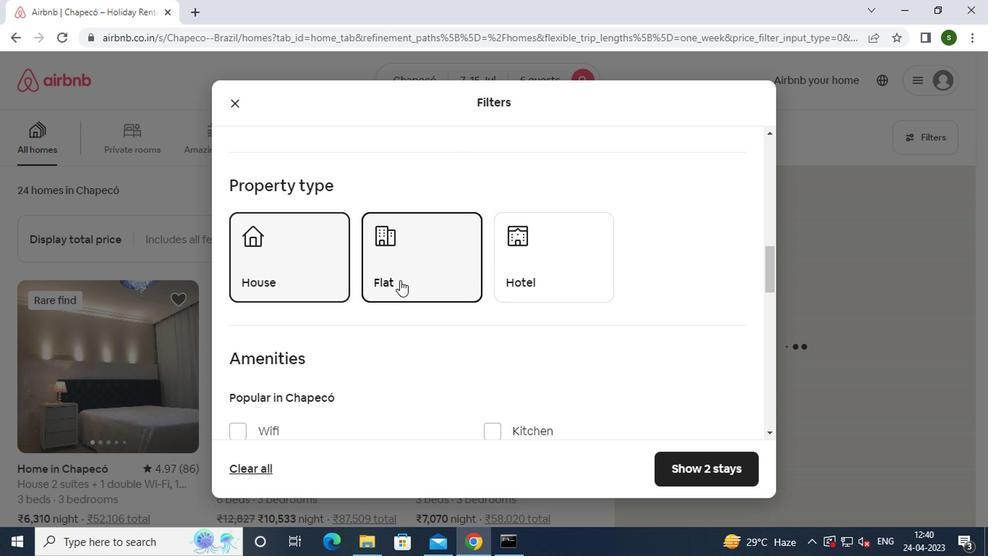 
Action: Mouse scrolled (398, 272) with delta (0, -1)
Screenshot: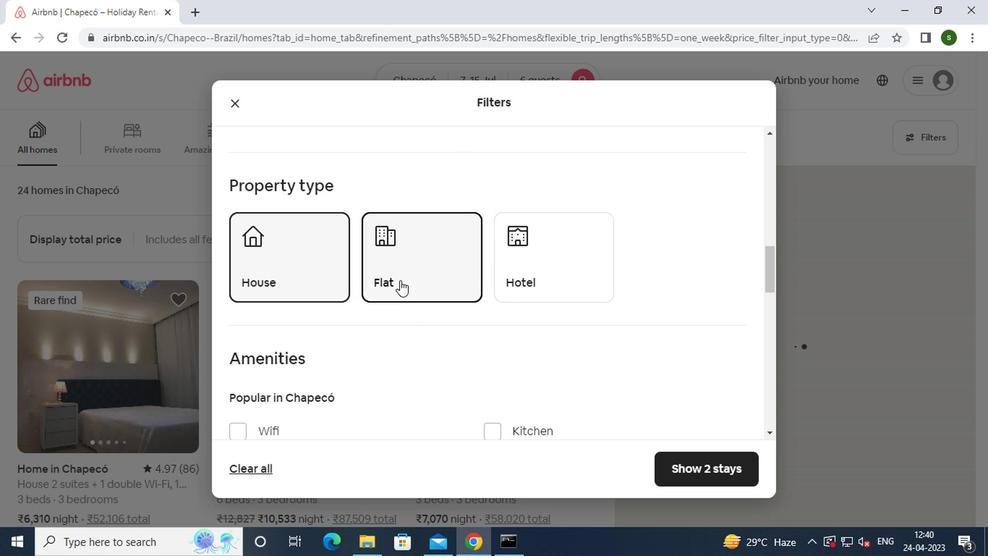 
Action: Mouse scrolled (398, 272) with delta (0, -1)
Screenshot: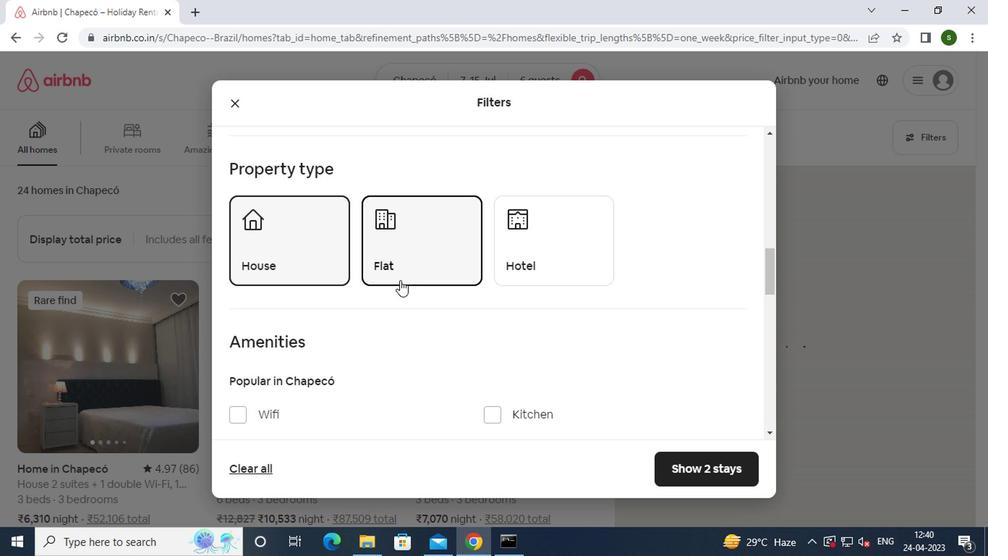 
Action: Mouse scrolled (398, 272) with delta (0, -1)
Screenshot: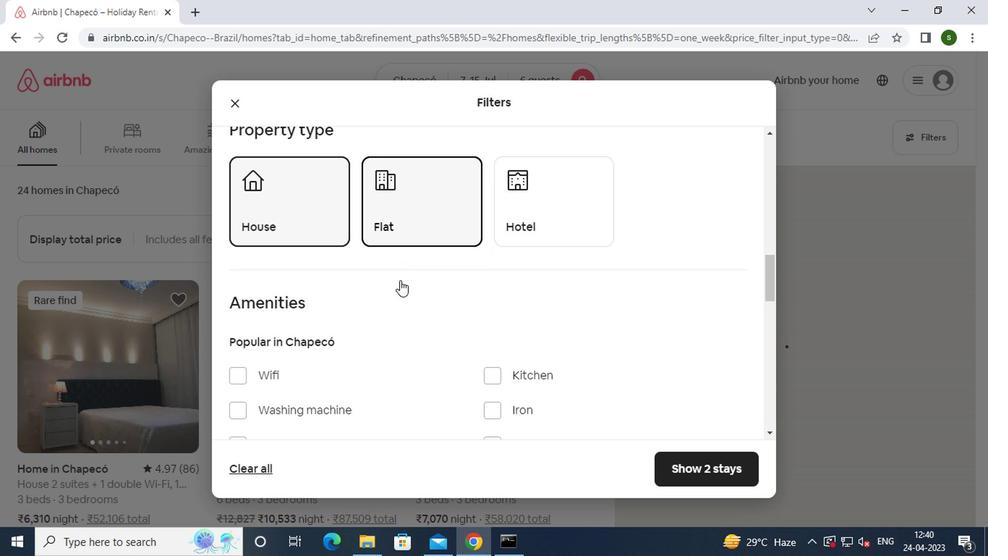 
Action: Mouse scrolled (398, 272) with delta (0, -1)
Screenshot: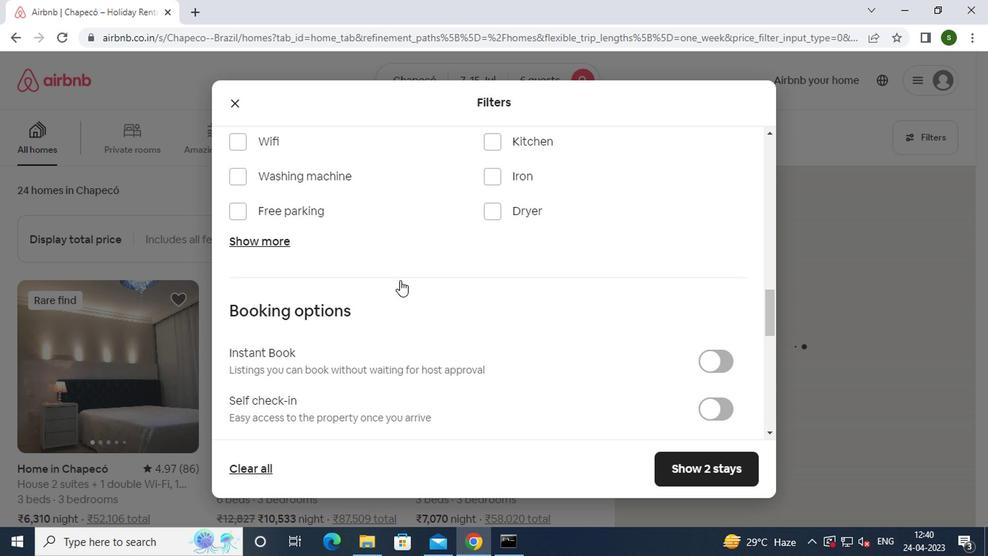 
Action: Mouse scrolled (398, 272) with delta (0, -1)
Screenshot: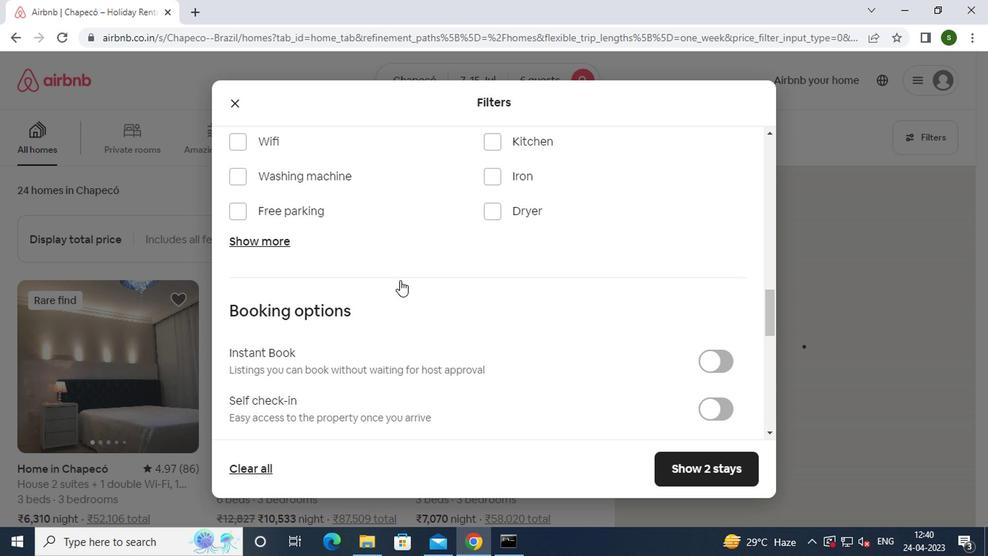 
Action: Mouse moved to (713, 251)
Screenshot: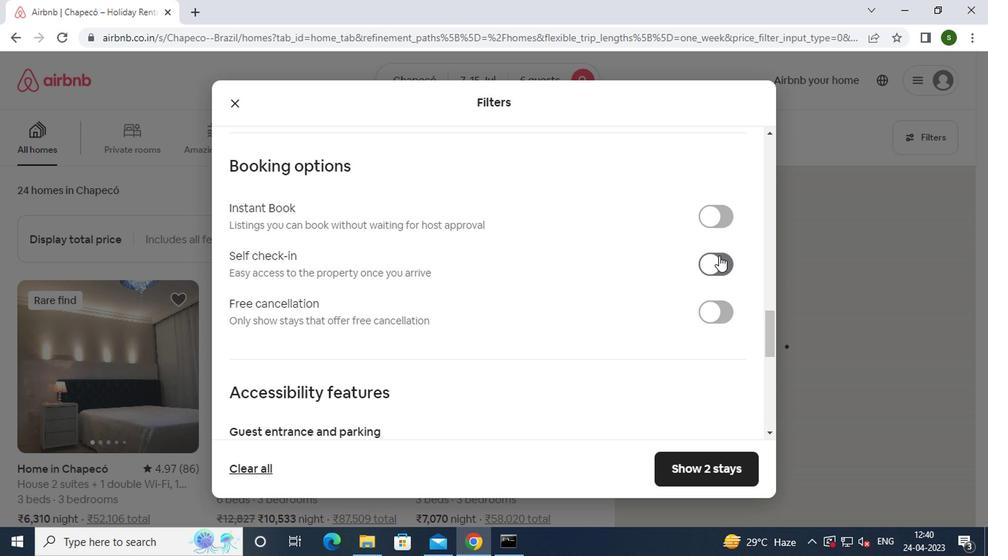 
Action: Mouse pressed left at (713, 251)
Screenshot: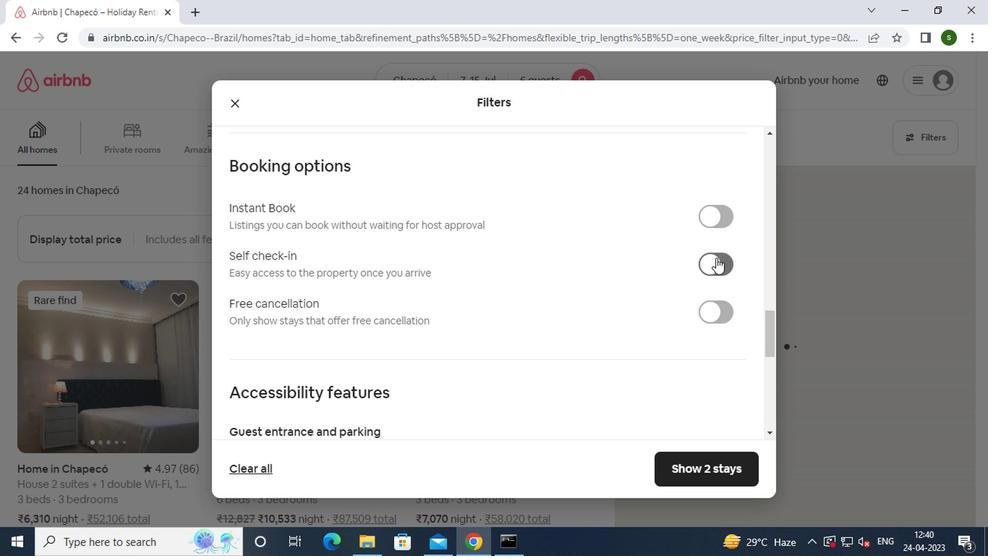 
Action: Mouse moved to (626, 274)
Screenshot: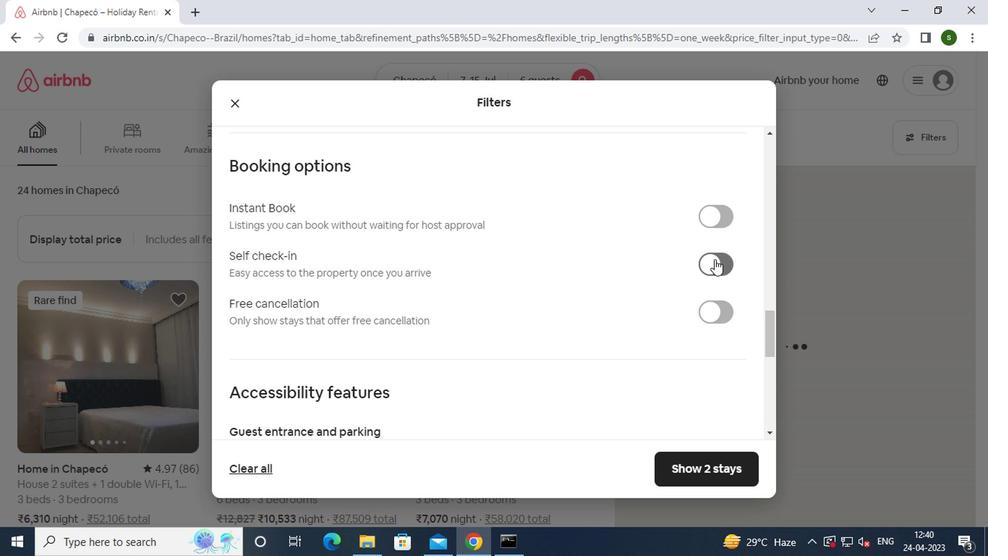 
Action: Mouse scrolled (626, 274) with delta (0, 0)
Screenshot: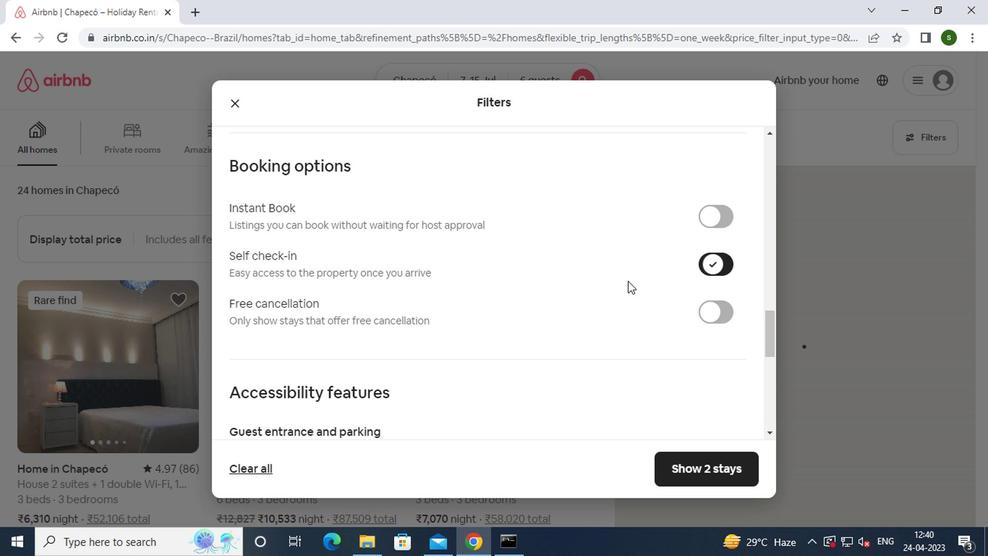 
Action: Mouse scrolled (626, 274) with delta (0, 0)
Screenshot: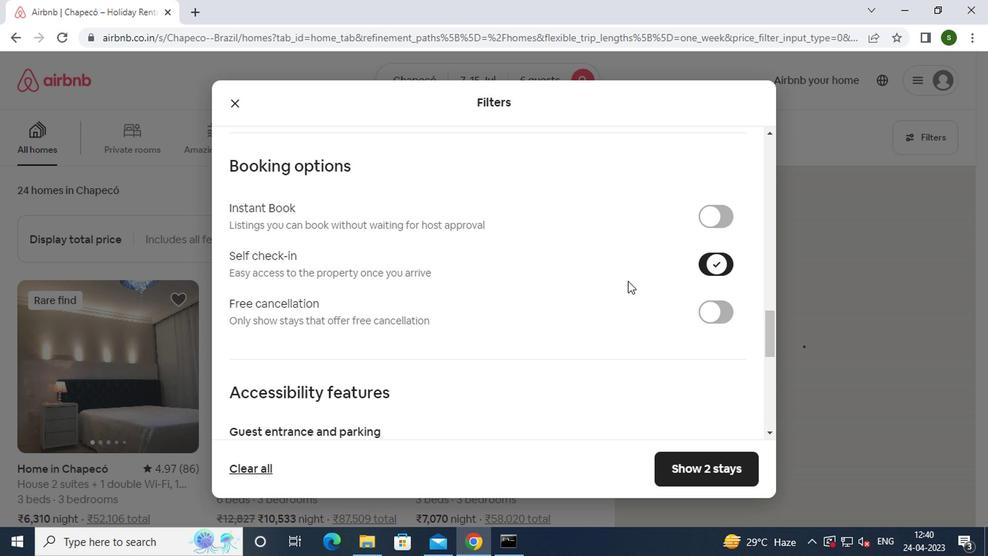 
Action: Mouse scrolled (626, 274) with delta (0, 0)
Screenshot: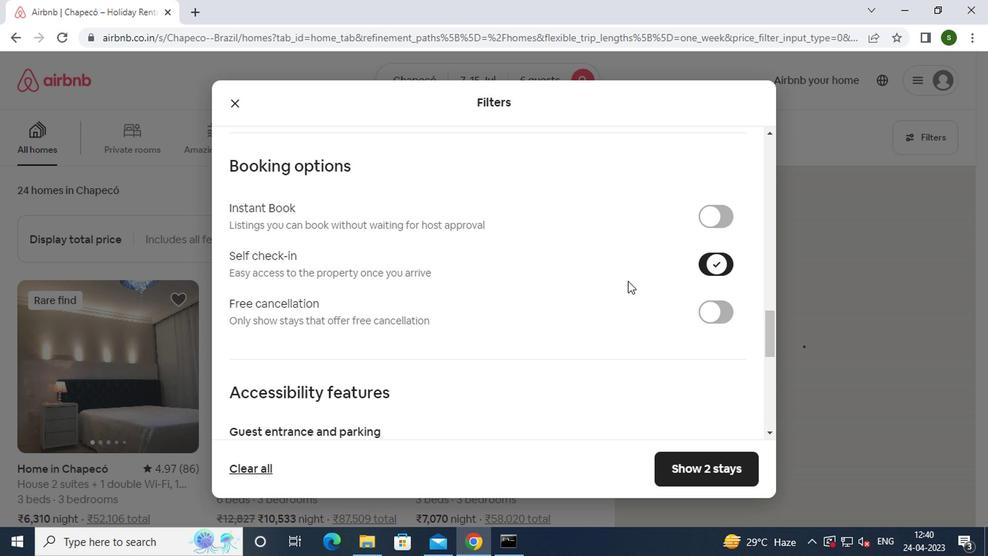 
Action: Mouse scrolled (626, 274) with delta (0, 0)
Screenshot: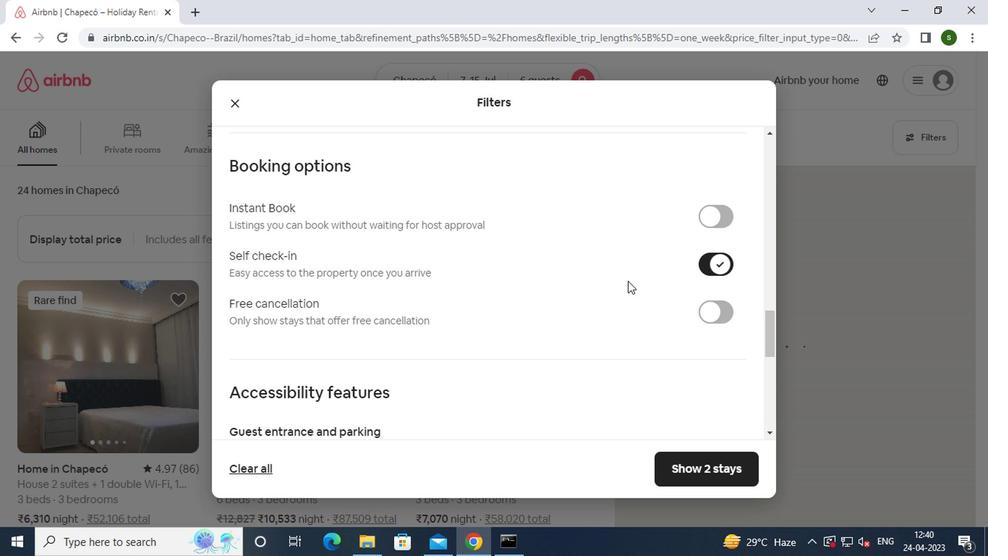 
Action: Mouse scrolled (626, 274) with delta (0, 0)
Screenshot: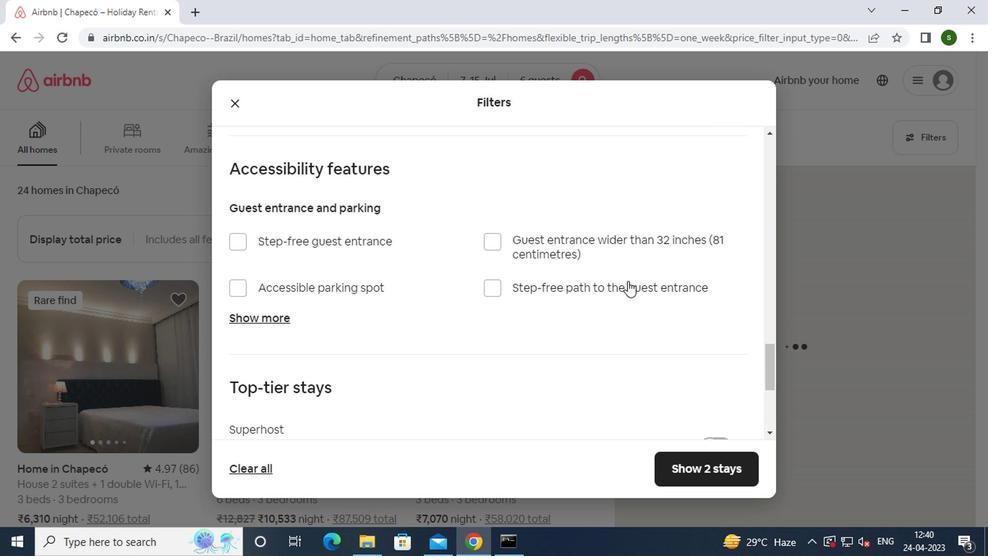 
Action: Mouse scrolled (626, 274) with delta (0, 0)
Screenshot: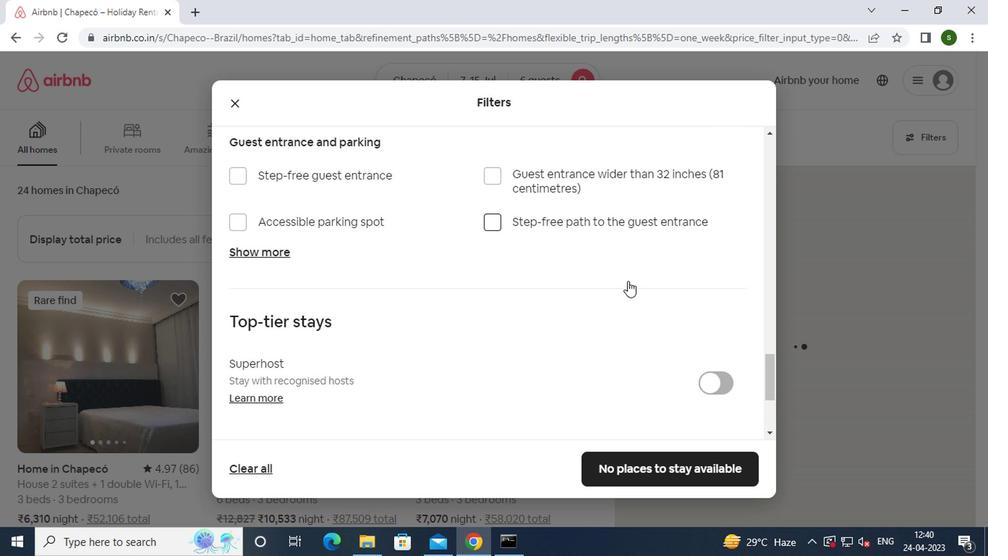 
Action: Mouse scrolled (626, 274) with delta (0, 0)
Screenshot: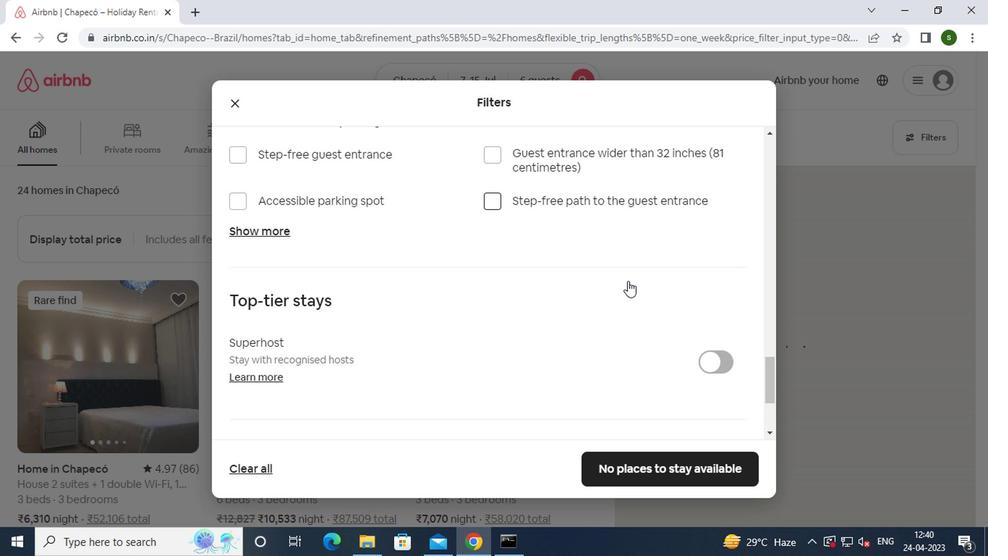 
Action: Mouse scrolled (626, 274) with delta (0, 0)
Screenshot: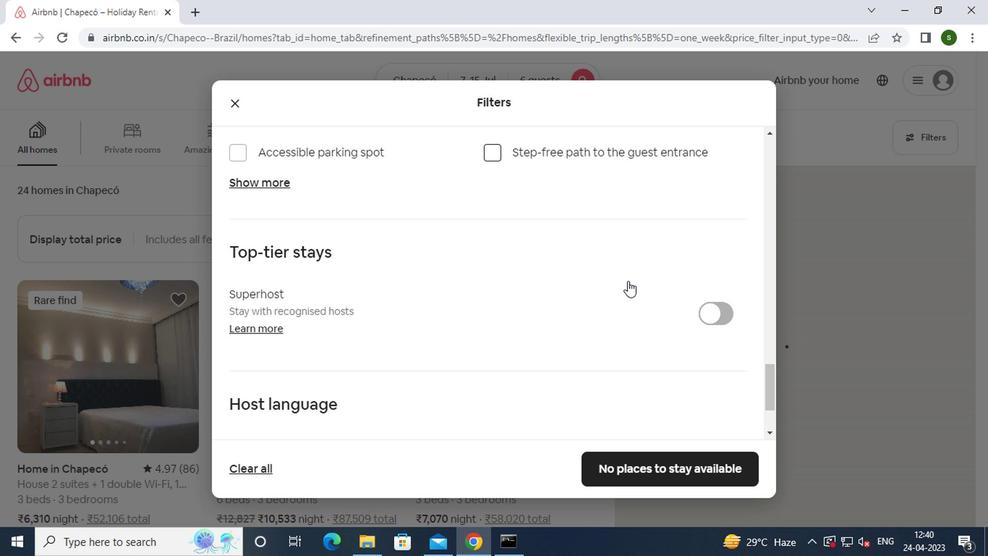 
Action: Mouse moved to (515, 380)
Screenshot: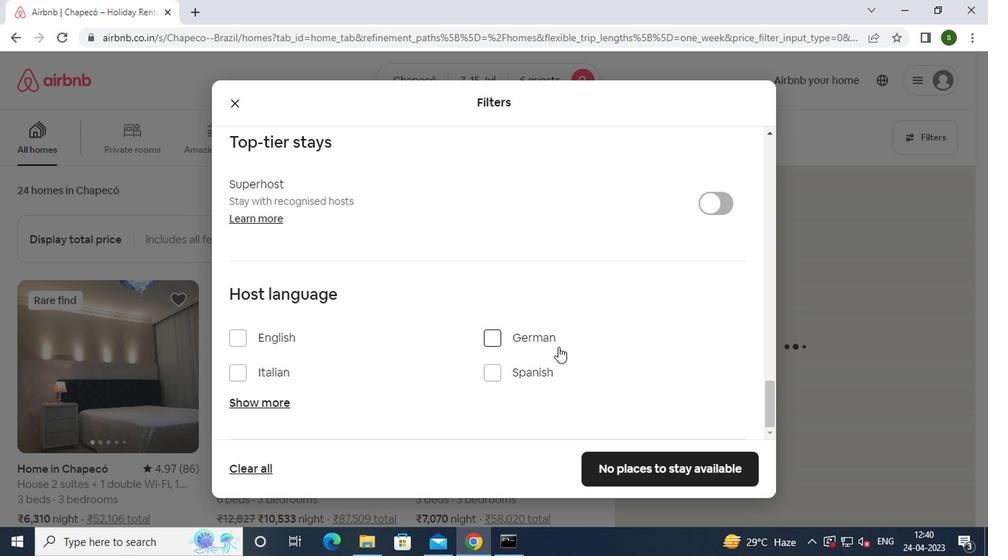 
Action: Mouse pressed left at (515, 380)
Screenshot: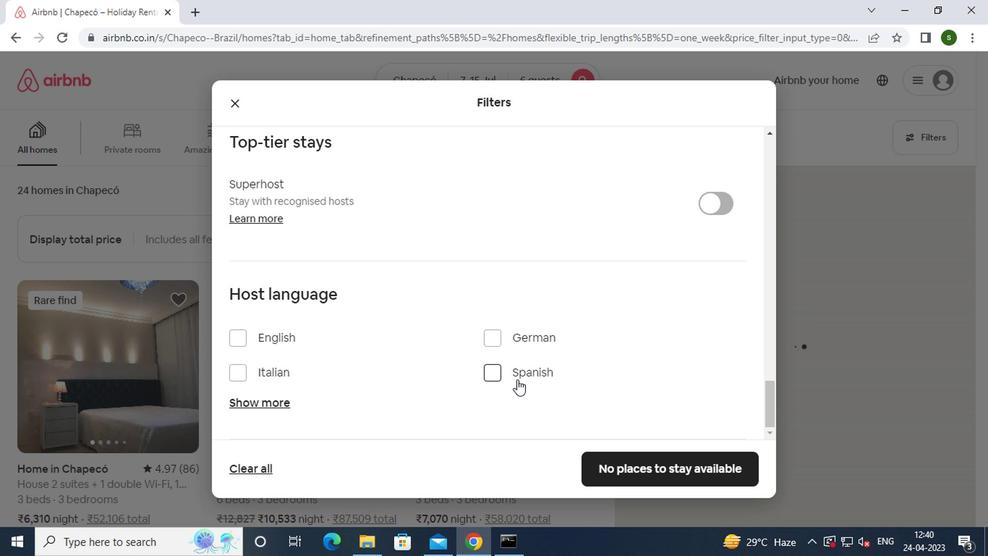 
Action: Mouse moved to (638, 470)
Screenshot: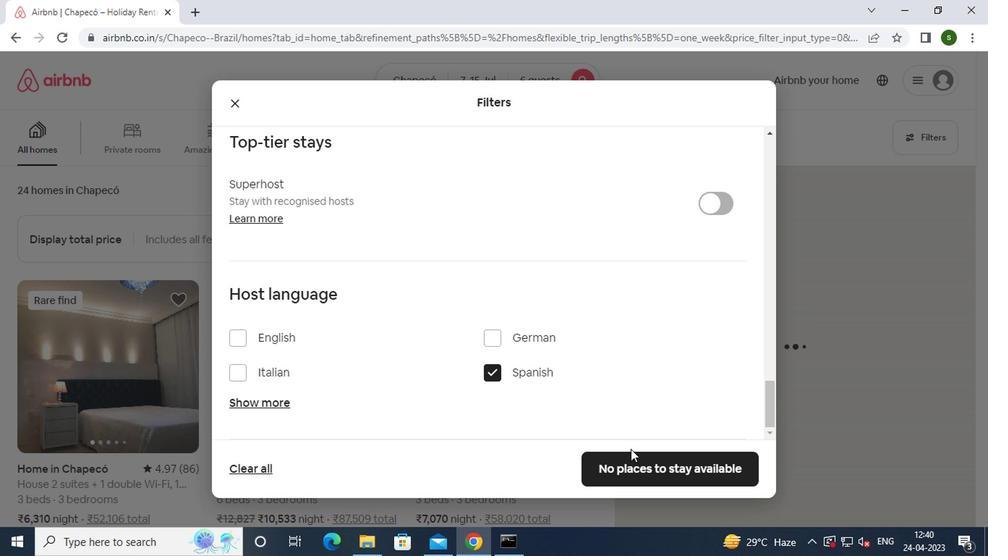 
Action: Mouse pressed left at (638, 470)
Screenshot: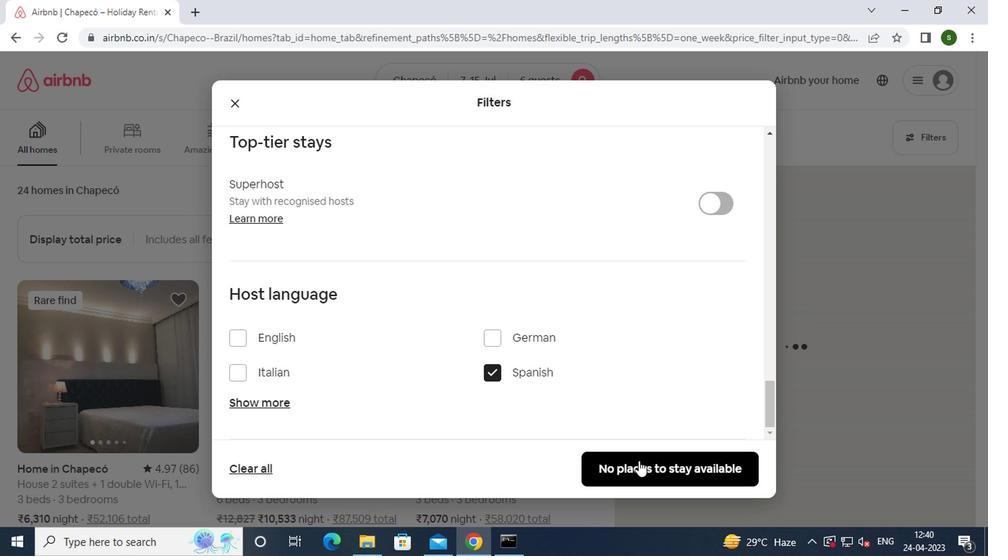 
Action: Mouse moved to (462, 148)
Screenshot: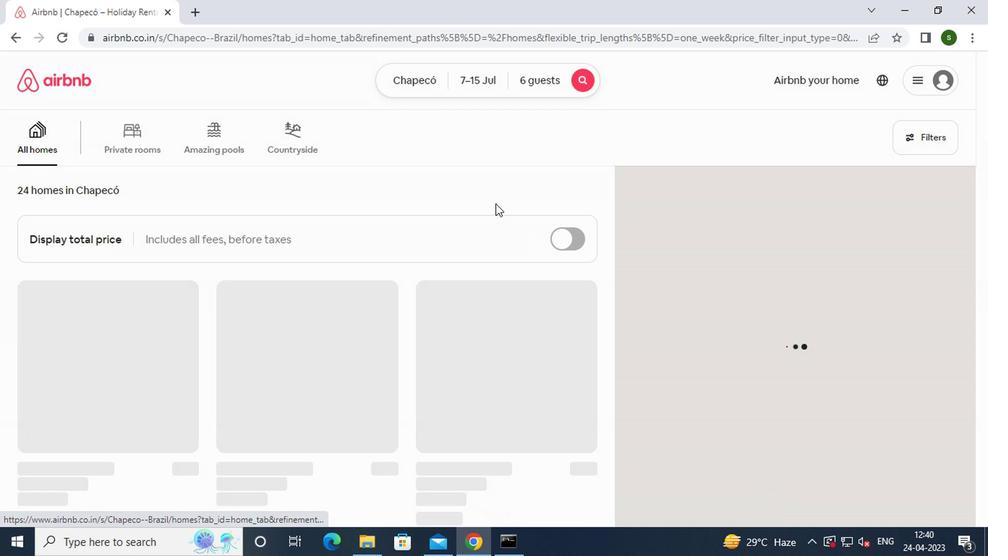 
